 Task: Look for space in Mezhdurechensk, Russia from 5th September, 2023 to 16th September, 2023 for 4 adults in price range Rs.10000 to Rs.14000. Place can be private room with 4 bedrooms having 4 beds and 4 bathrooms. Property type can be house, flat, guest house, hotel. Amenities needed are: wifi, TV, free parkinig on premises, gym, breakfast. Booking option can be shelf check-in. Required host language is English.
Action: Mouse moved to (415, 94)
Screenshot: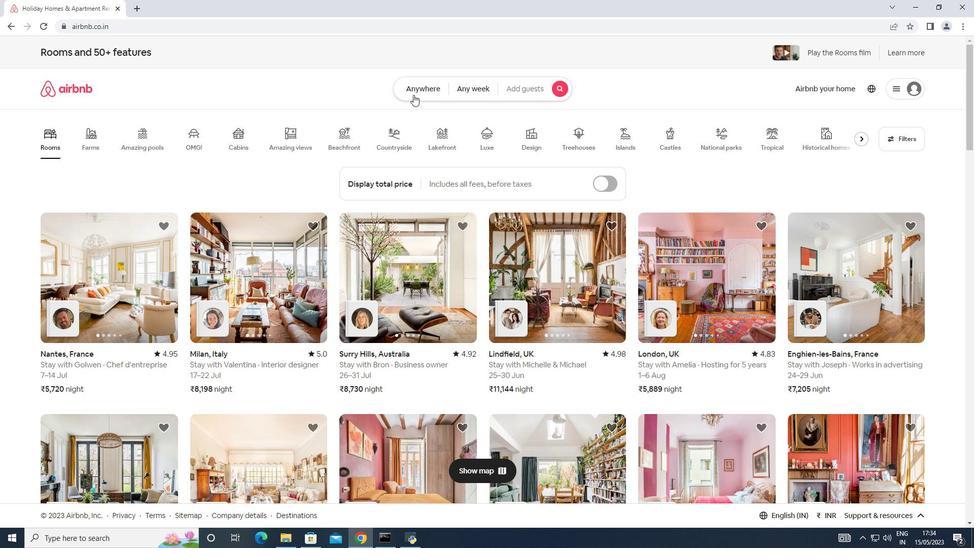 
Action: Mouse pressed left at (415, 94)
Screenshot: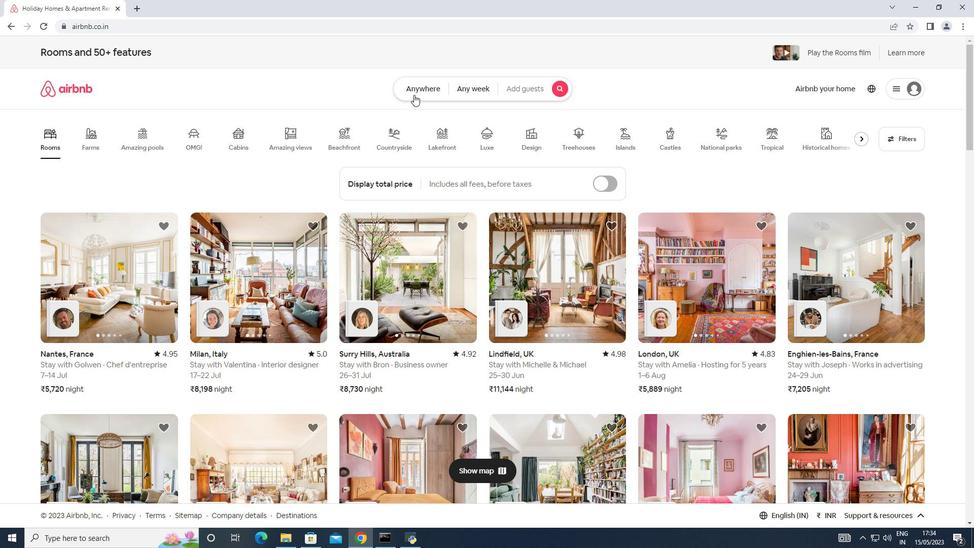 
Action: Mouse moved to (379, 121)
Screenshot: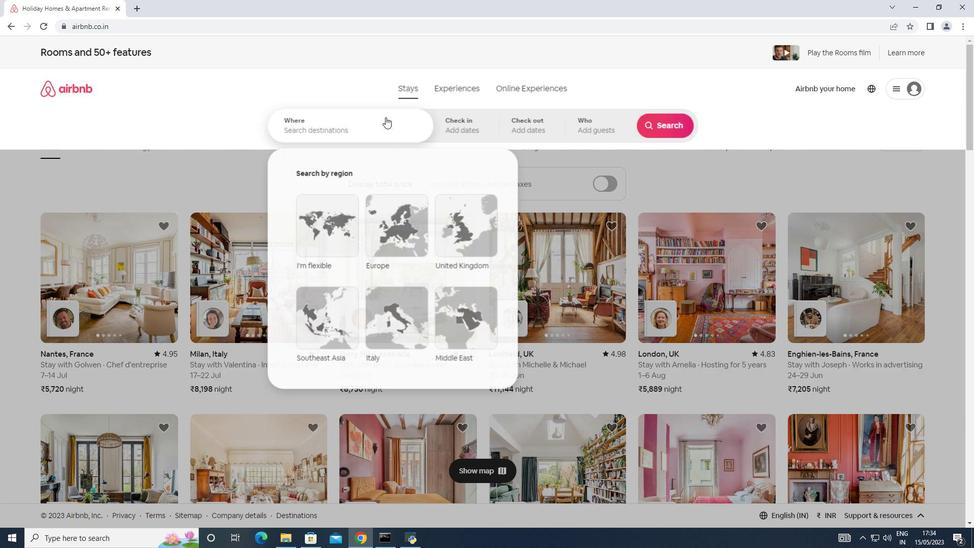 
Action: Mouse pressed left at (379, 121)
Screenshot: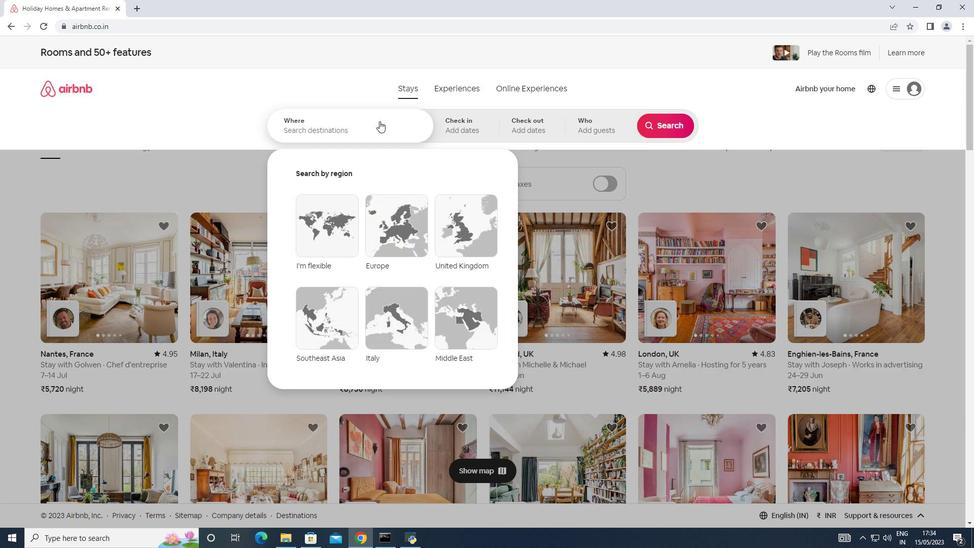 
Action: Mouse moved to (380, 120)
Screenshot: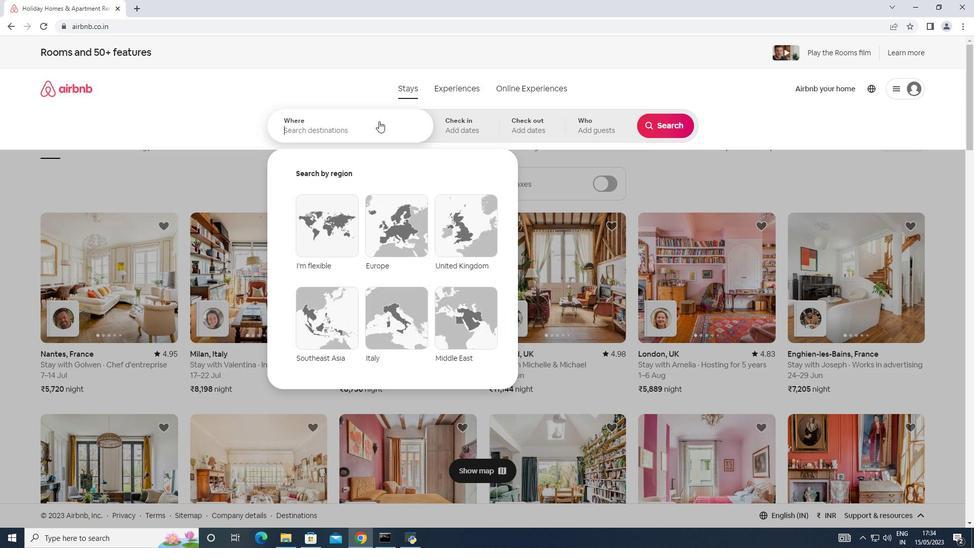 
Action: Key pressed <Key.shift><Key.shift><Key.shift><Key.shift><Key.shift><Key.shift><Key.shift><Key.shift><Key.shift><Key.shift><Key.shift><Key.shift><Key.shift><Key.shift><Key.shift><Key.shift><Key.shift><Key.shift><Key.shift>Mezhdurechensk,<Key.shift><Key.shift><Key.shift>Russia
Screenshot: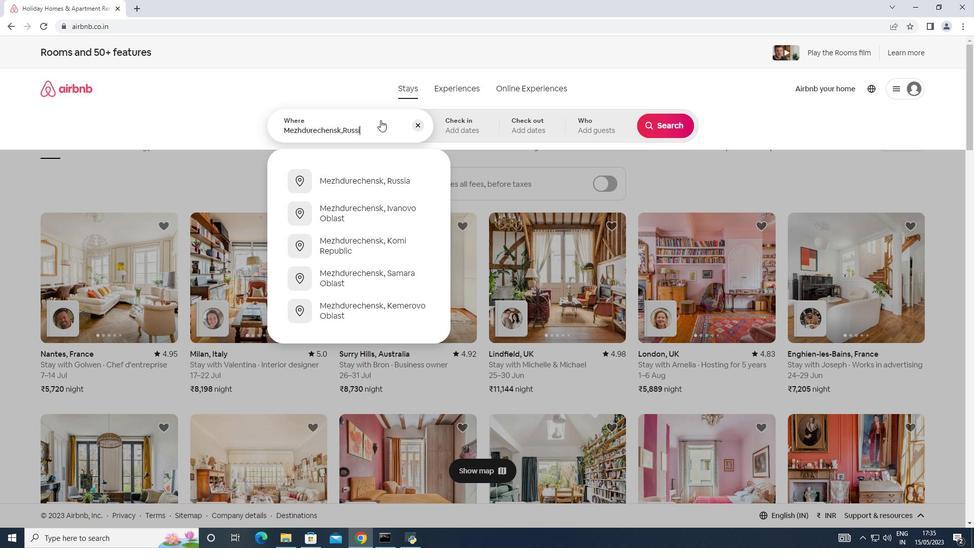 
Action: Mouse moved to (398, 179)
Screenshot: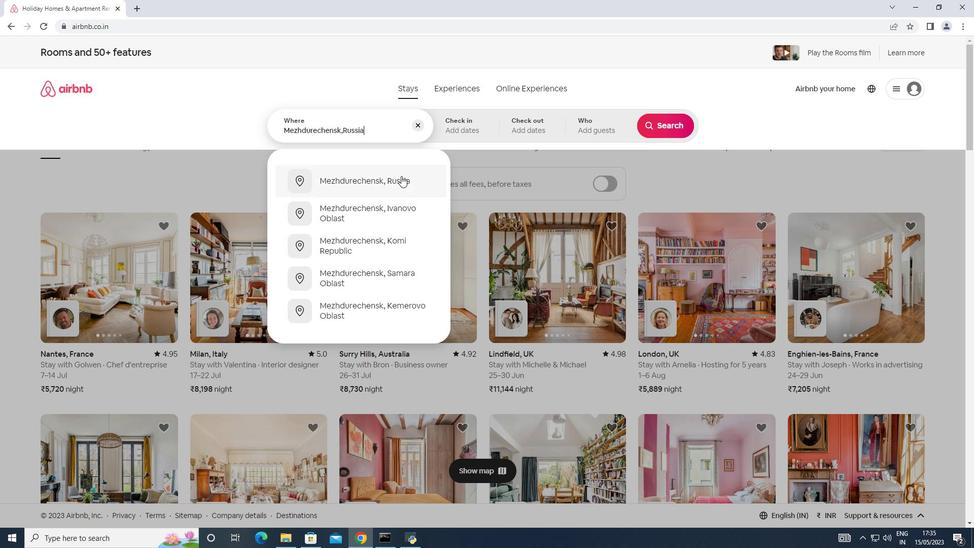 
Action: Mouse pressed left at (398, 179)
Screenshot: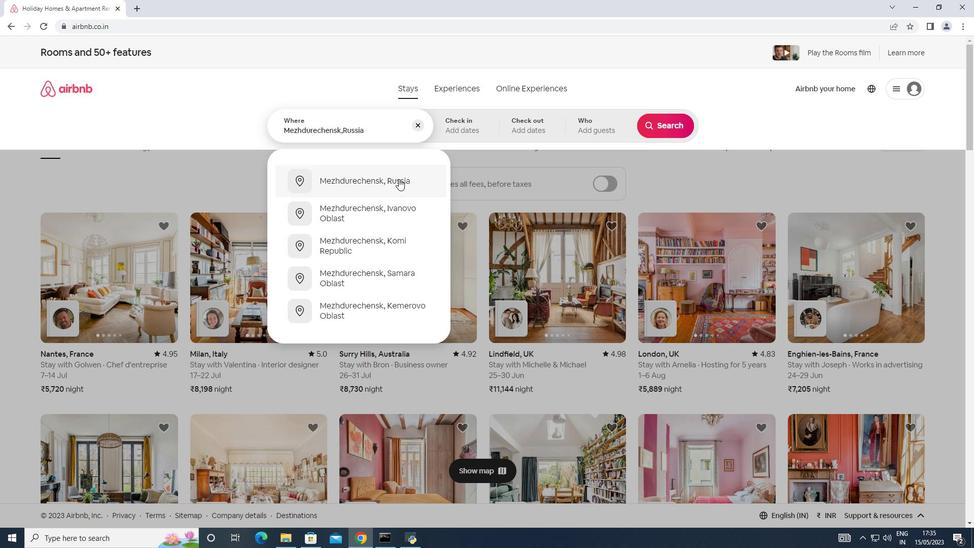 
Action: Mouse moved to (664, 202)
Screenshot: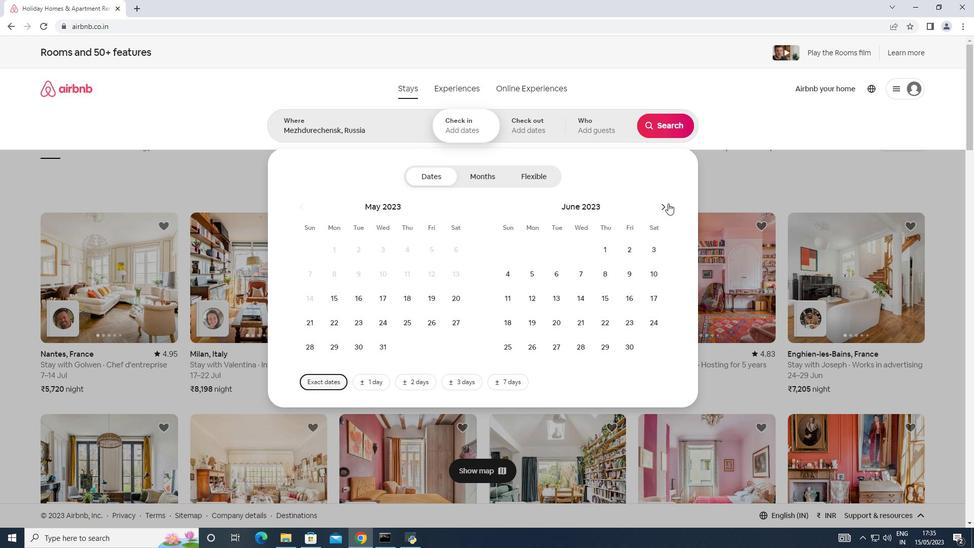 
Action: Mouse pressed left at (664, 202)
Screenshot: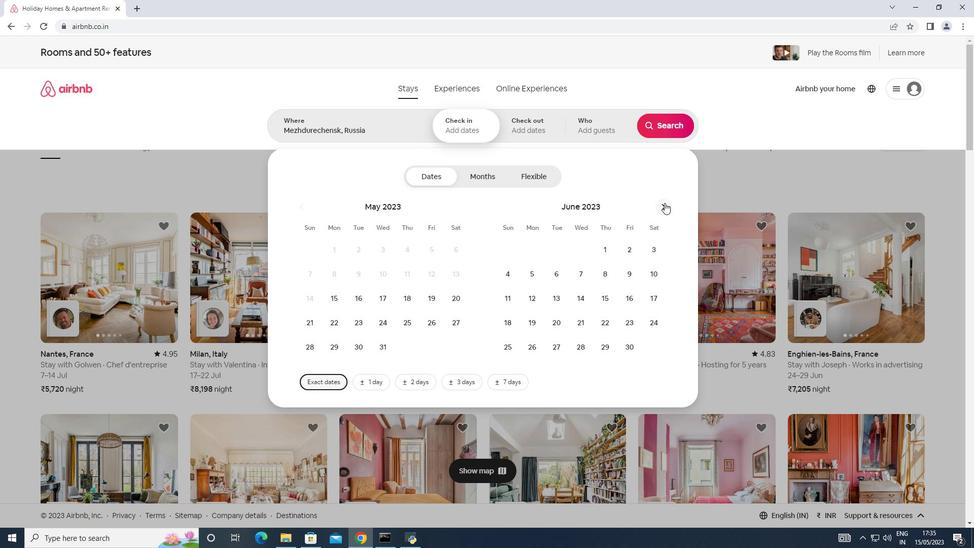 
Action: Mouse pressed left at (664, 202)
Screenshot: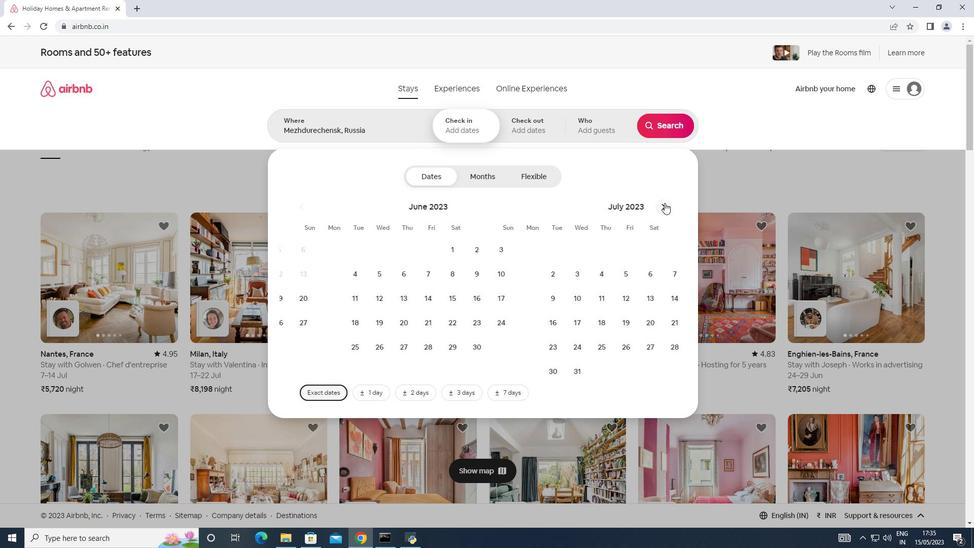 
Action: Mouse pressed left at (664, 202)
Screenshot: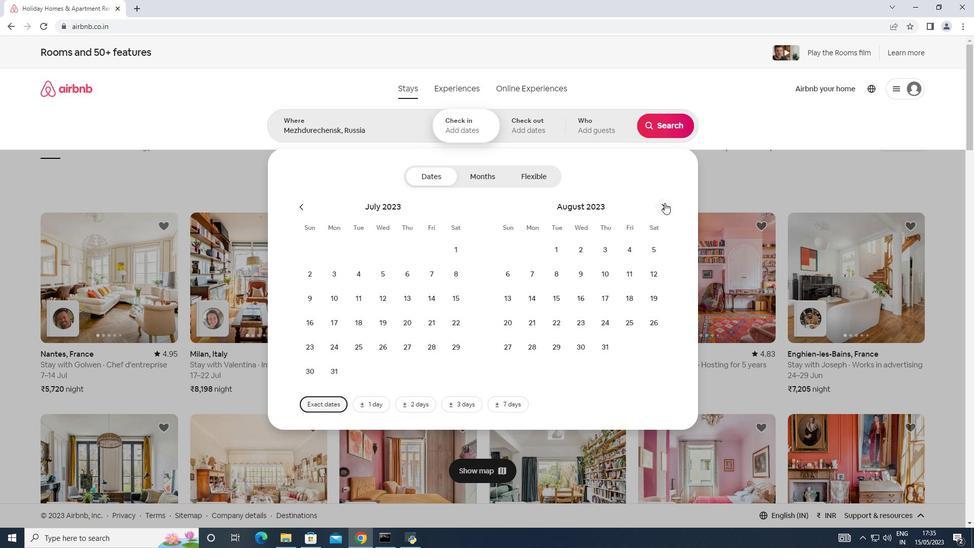 
Action: Mouse moved to (559, 278)
Screenshot: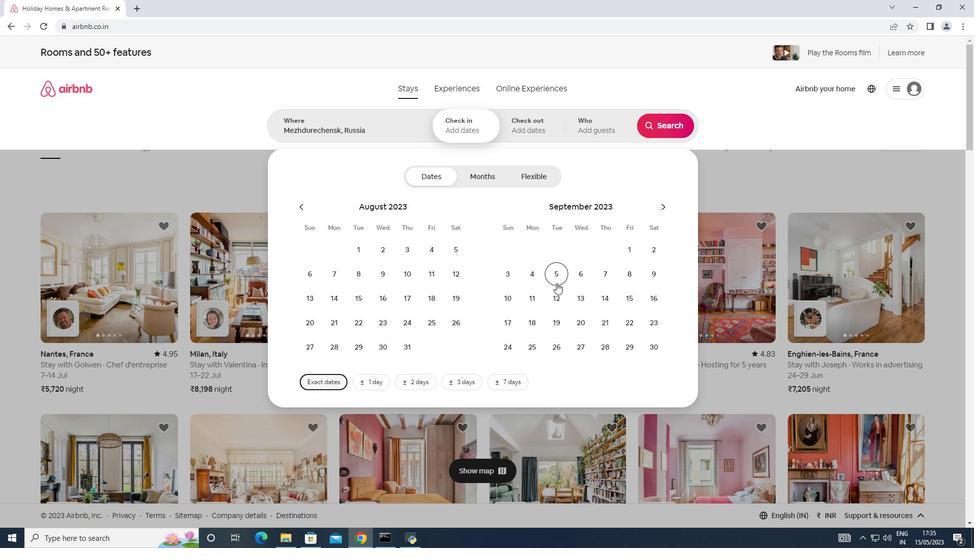 
Action: Mouse pressed left at (559, 278)
Screenshot: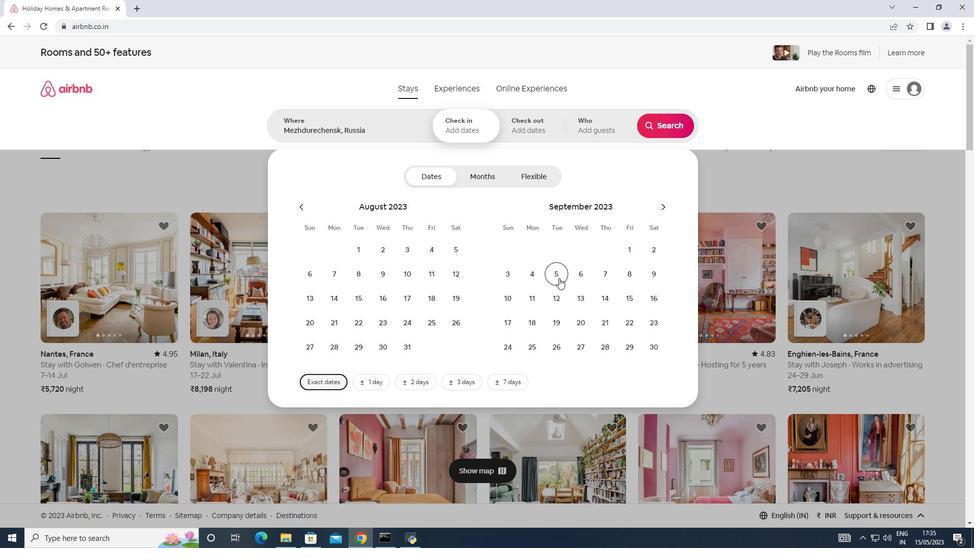 
Action: Mouse moved to (650, 293)
Screenshot: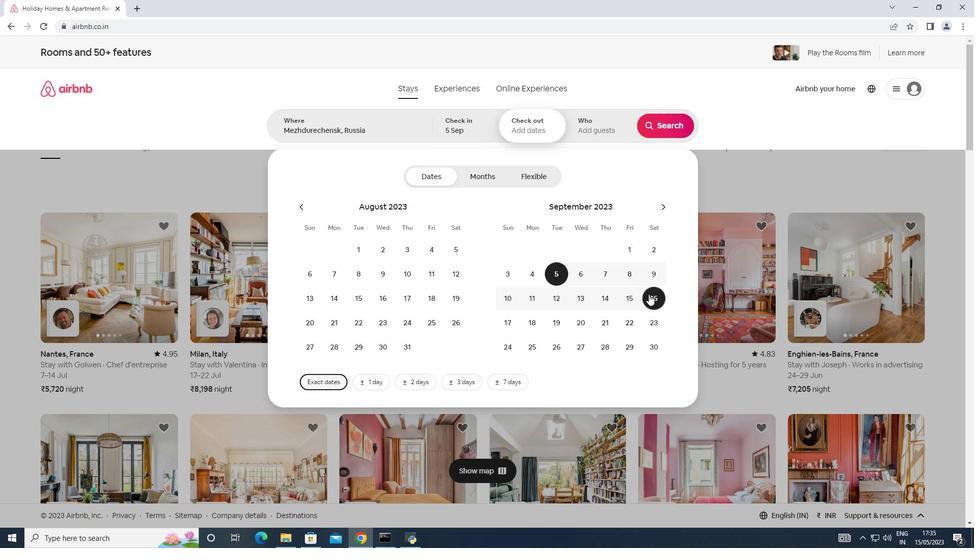 
Action: Mouse pressed left at (650, 293)
Screenshot: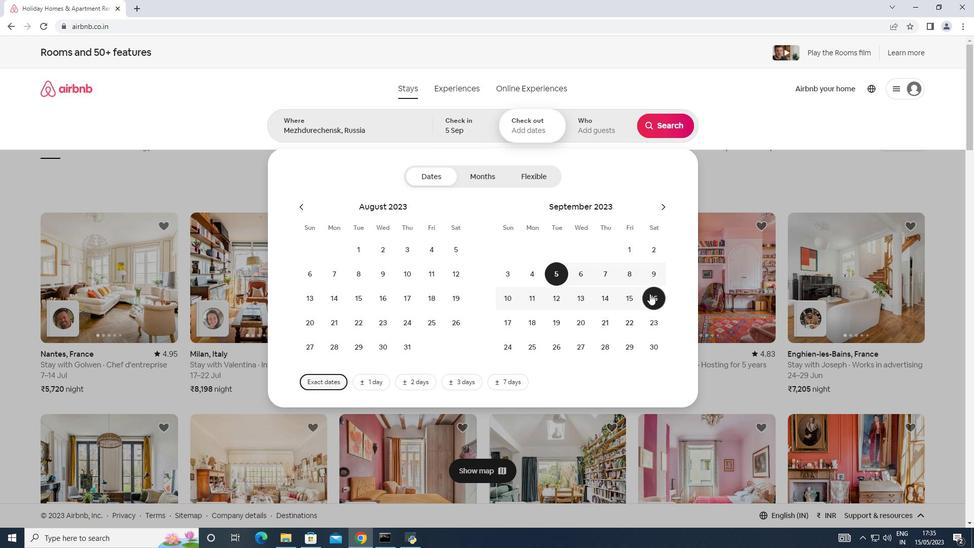 
Action: Mouse moved to (585, 123)
Screenshot: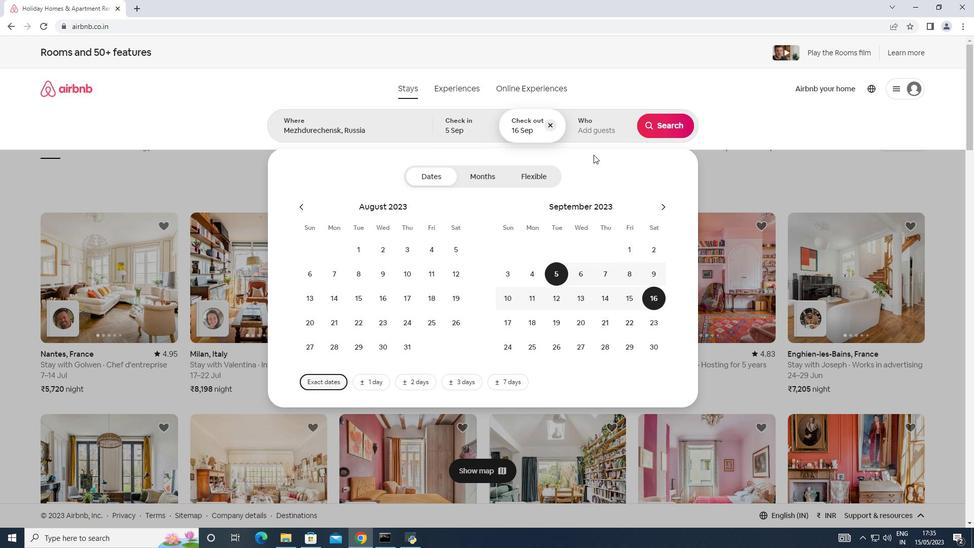 
Action: Mouse pressed left at (585, 123)
Screenshot: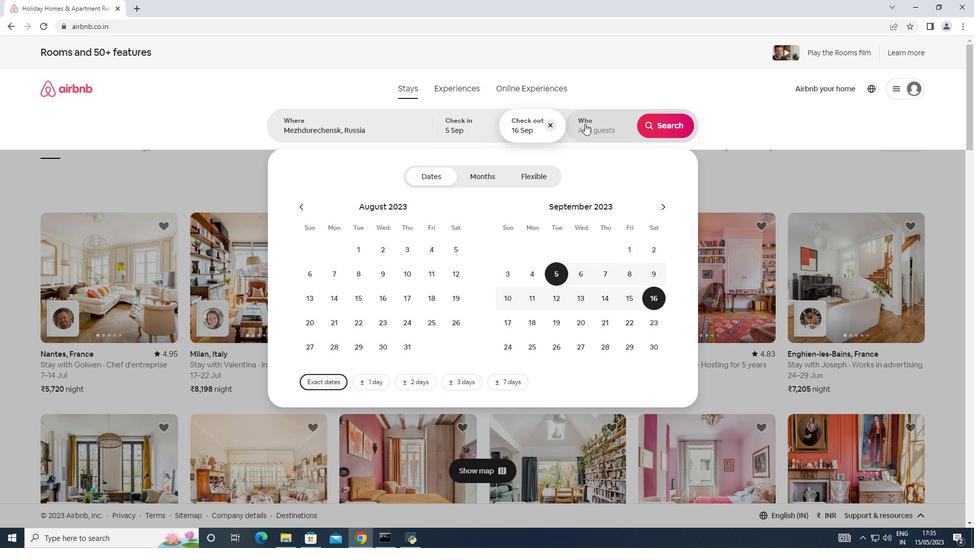 
Action: Mouse moved to (668, 183)
Screenshot: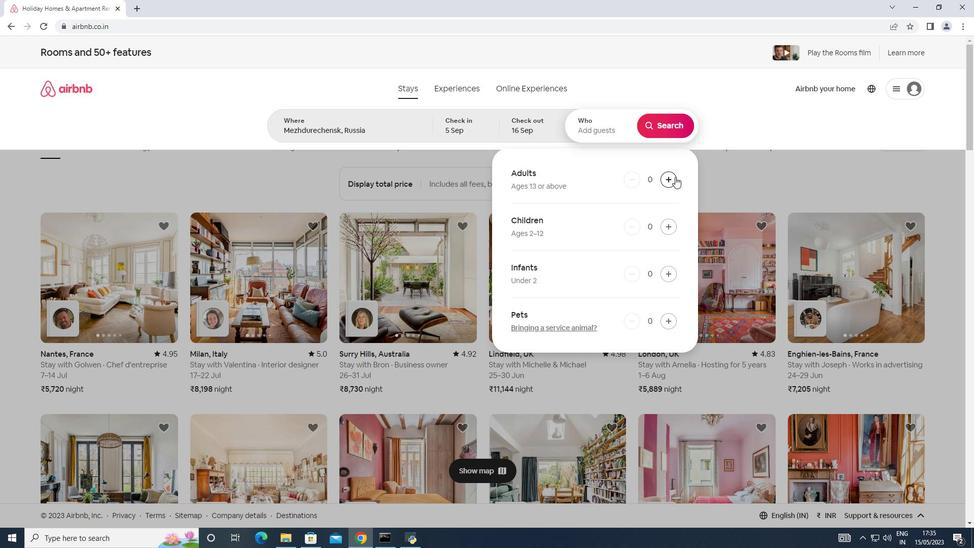 
Action: Mouse pressed left at (668, 183)
Screenshot: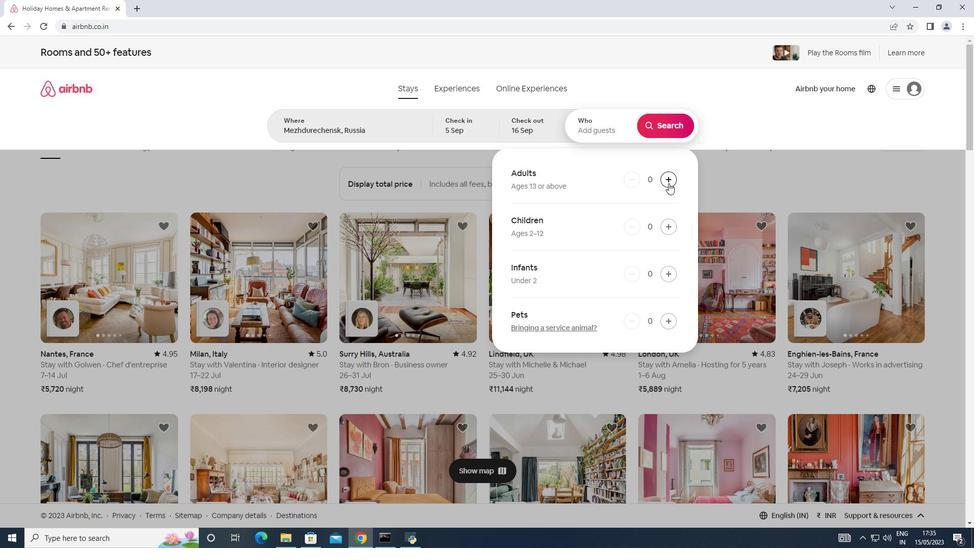 
Action: Mouse pressed left at (668, 183)
Screenshot: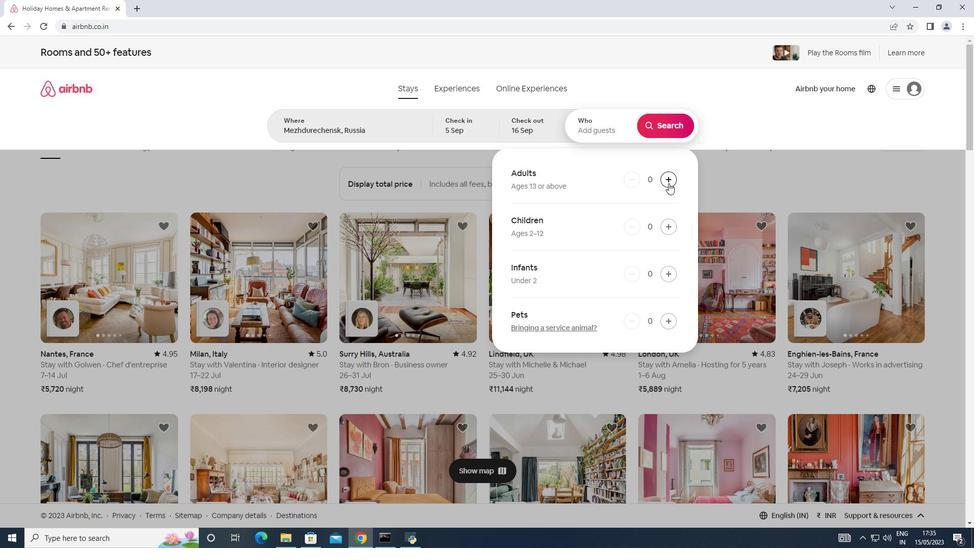 
Action: Mouse pressed left at (668, 183)
Screenshot: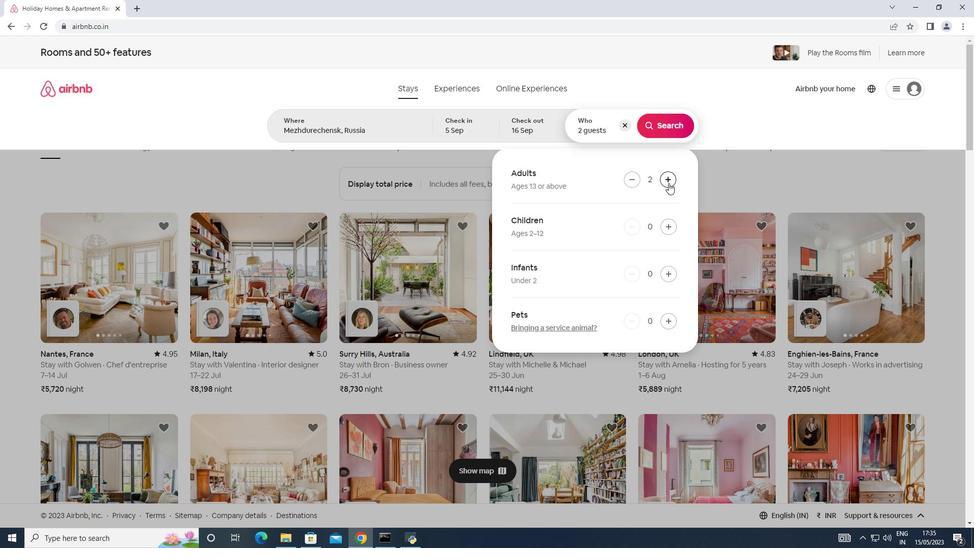 
Action: Mouse pressed left at (668, 183)
Screenshot: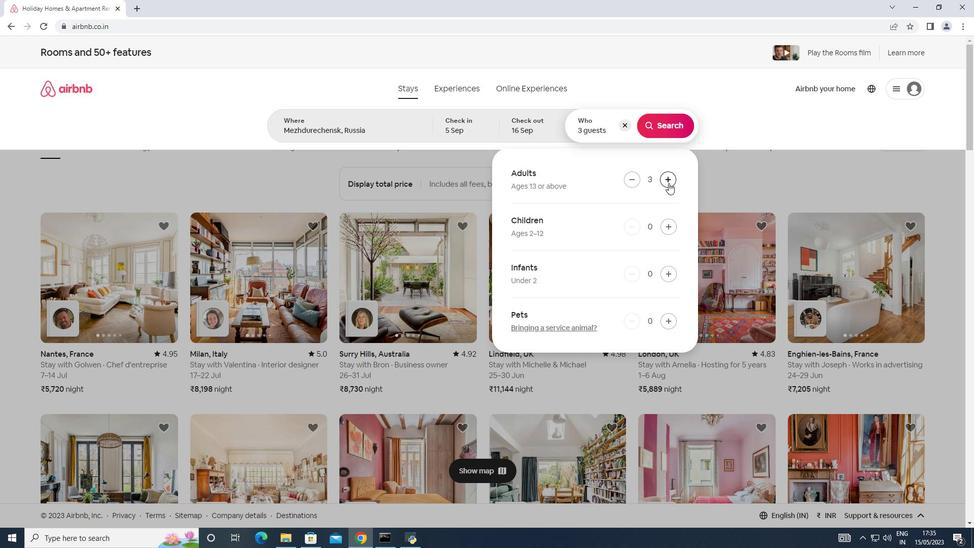 
Action: Mouse moved to (670, 123)
Screenshot: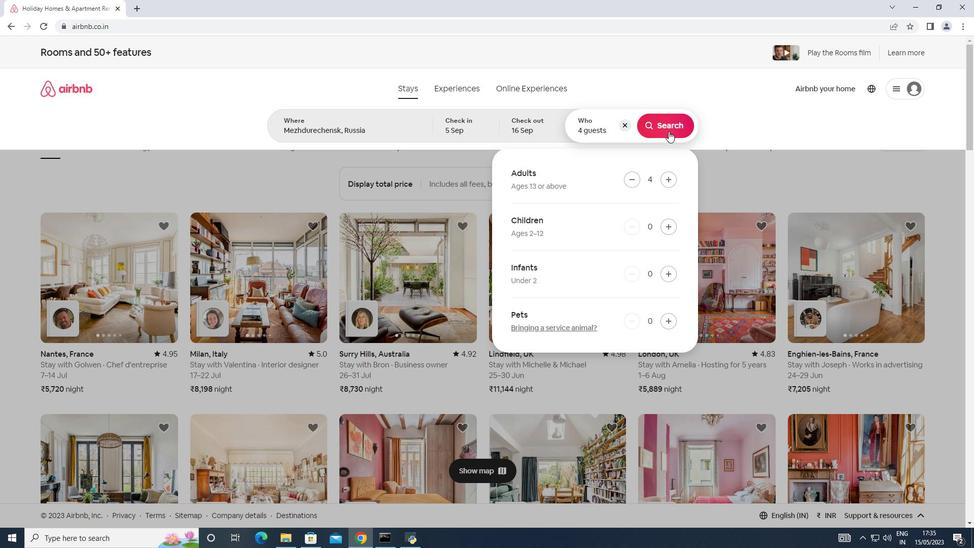
Action: Mouse pressed left at (670, 123)
Screenshot: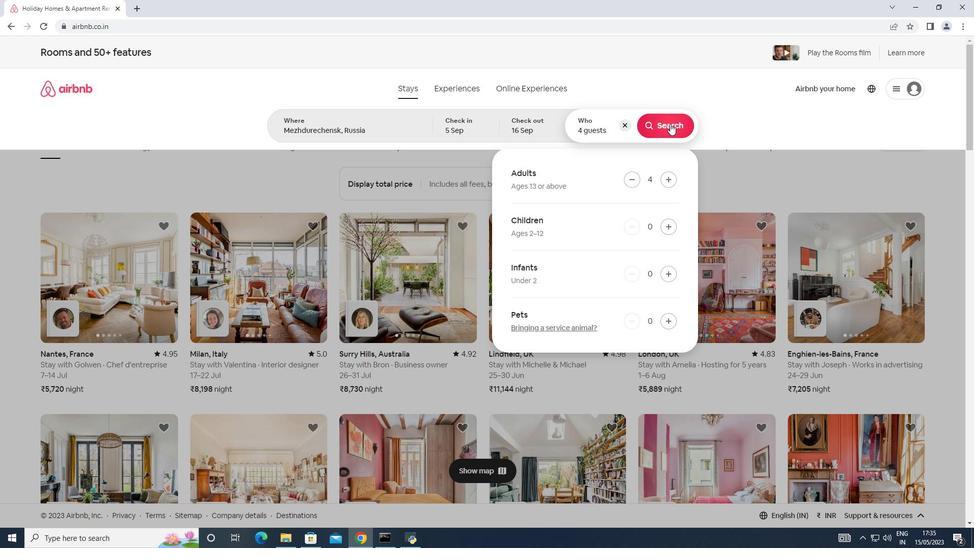 
Action: Mouse moved to (924, 98)
Screenshot: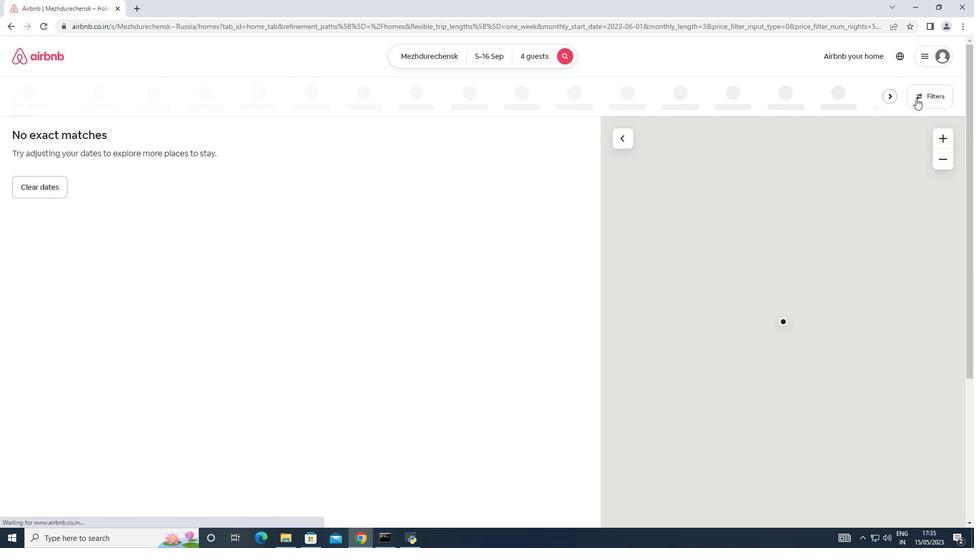 
Action: Mouse pressed left at (924, 98)
Screenshot: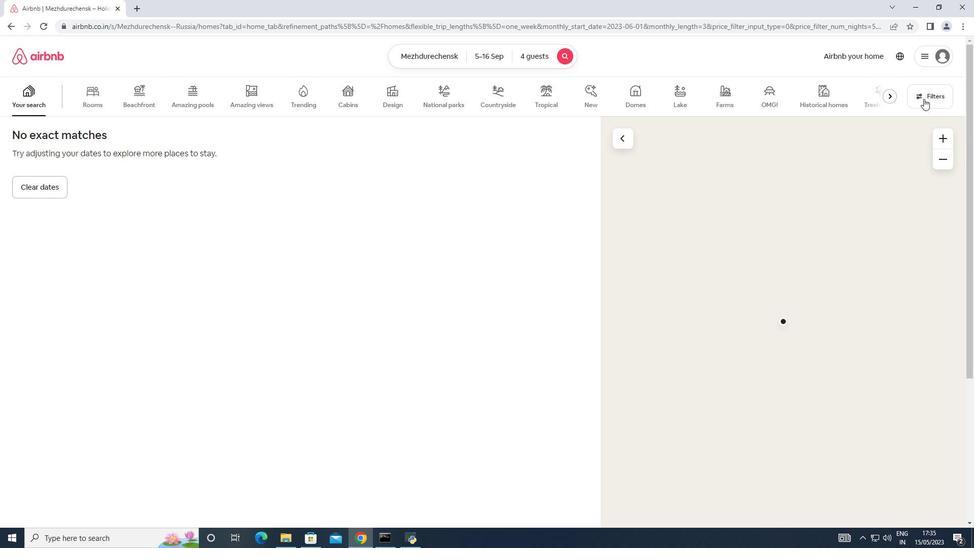 
Action: Mouse moved to (354, 345)
Screenshot: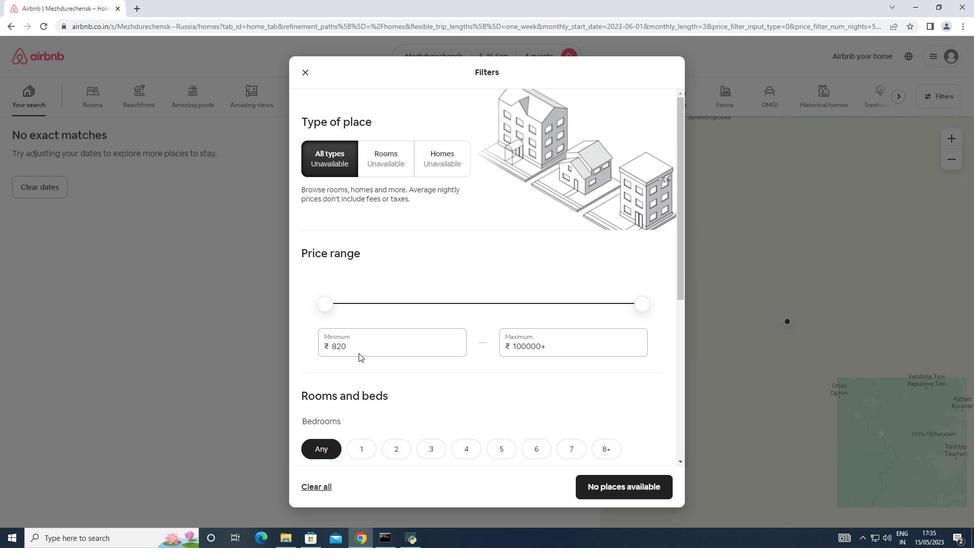 
Action: Mouse pressed left at (354, 345)
Screenshot: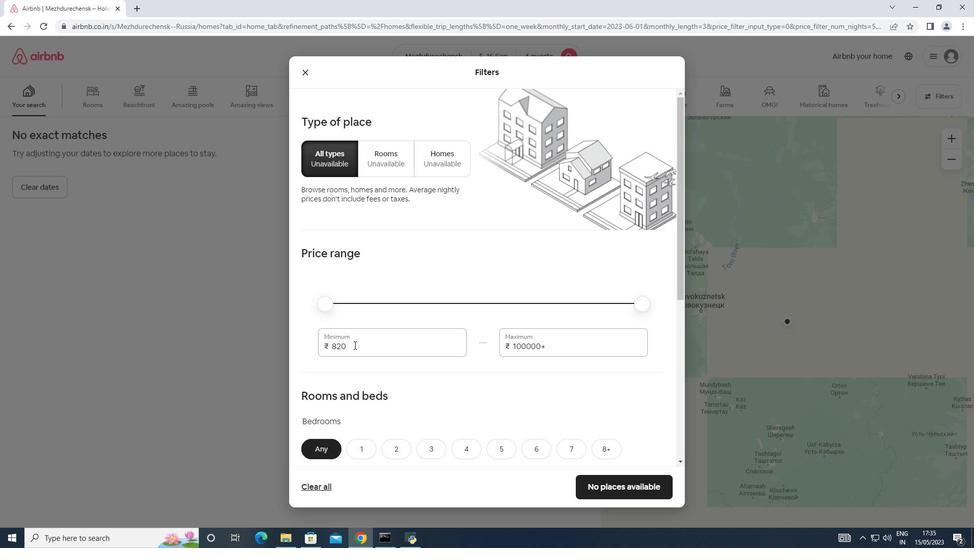 
Action: Mouse moved to (294, 341)
Screenshot: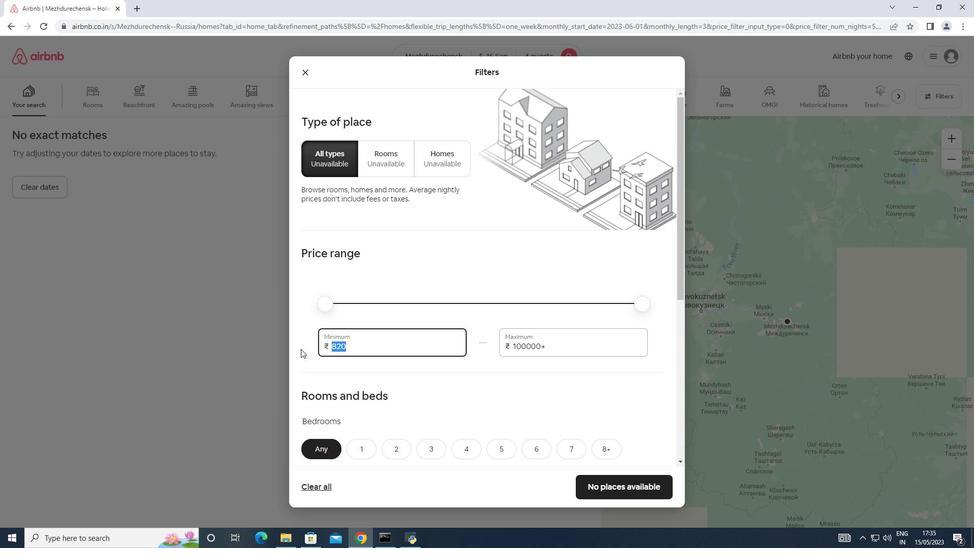 
Action: Key pressed 10000
Screenshot: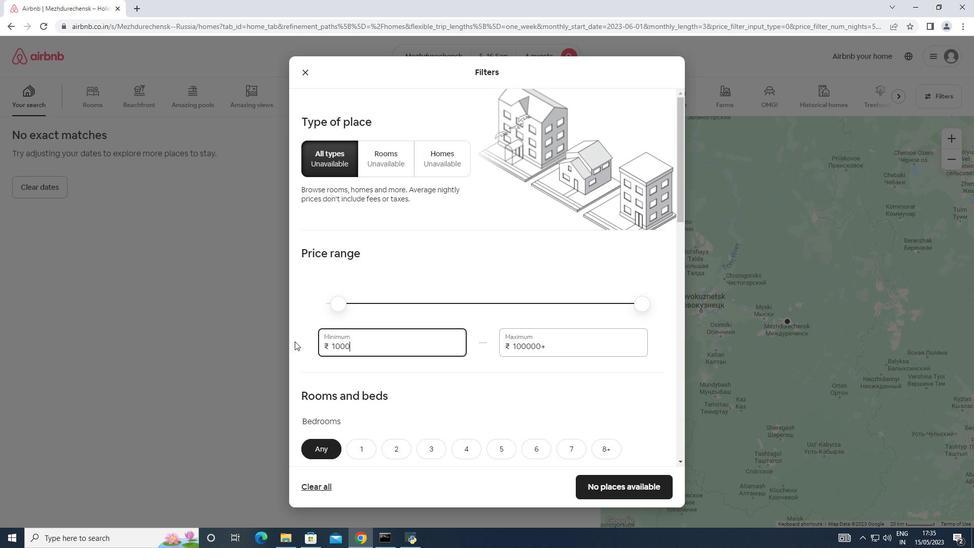 
Action: Mouse moved to (543, 342)
Screenshot: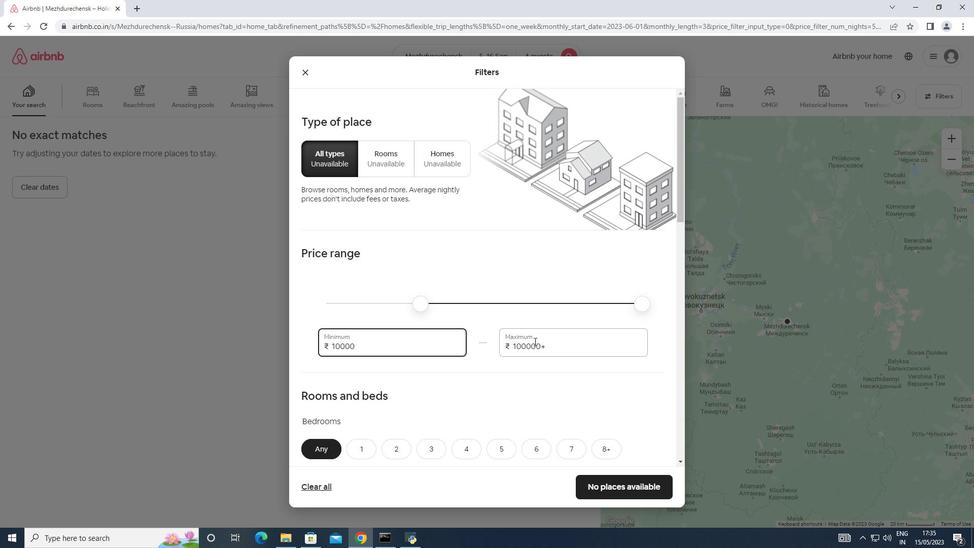 
Action: Mouse pressed left at (543, 342)
Screenshot: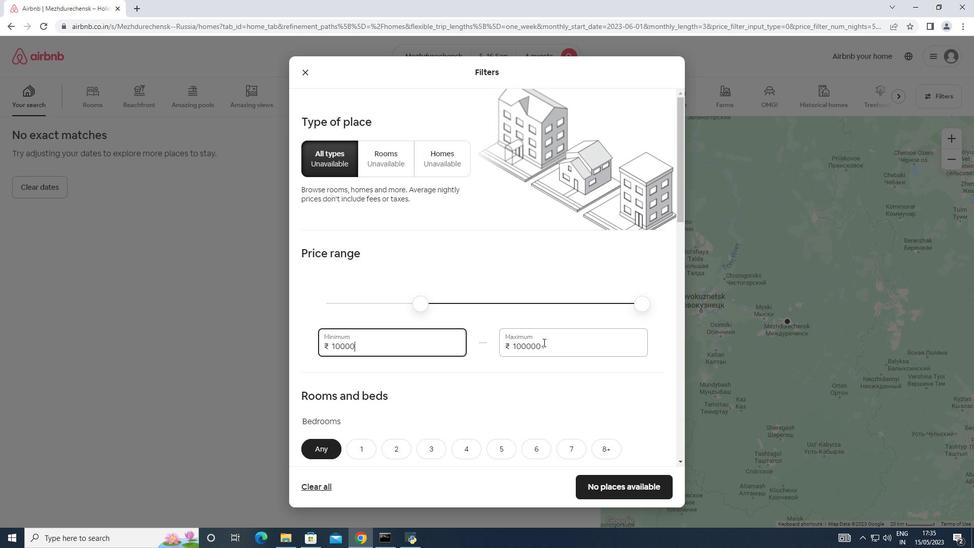 
Action: Mouse moved to (492, 354)
Screenshot: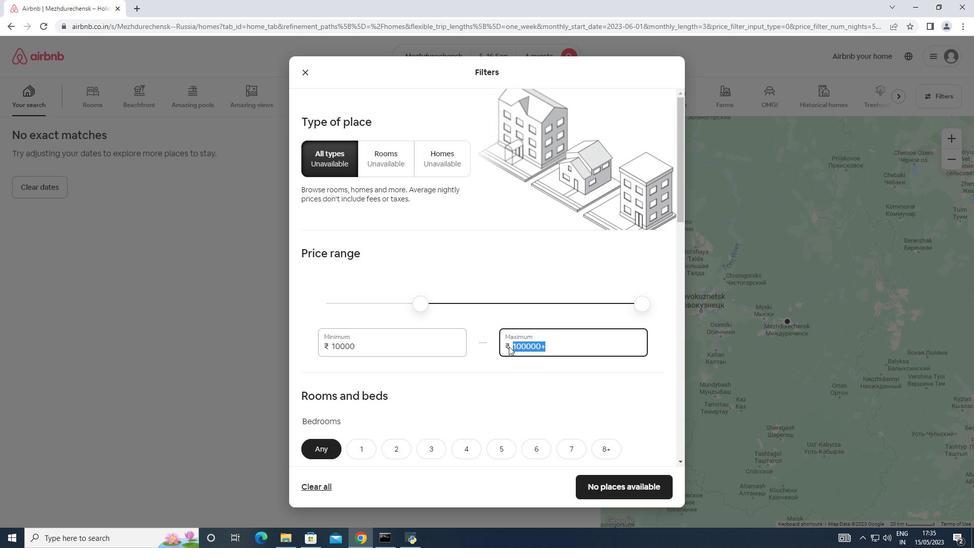 
Action: Key pressed 14000
Screenshot: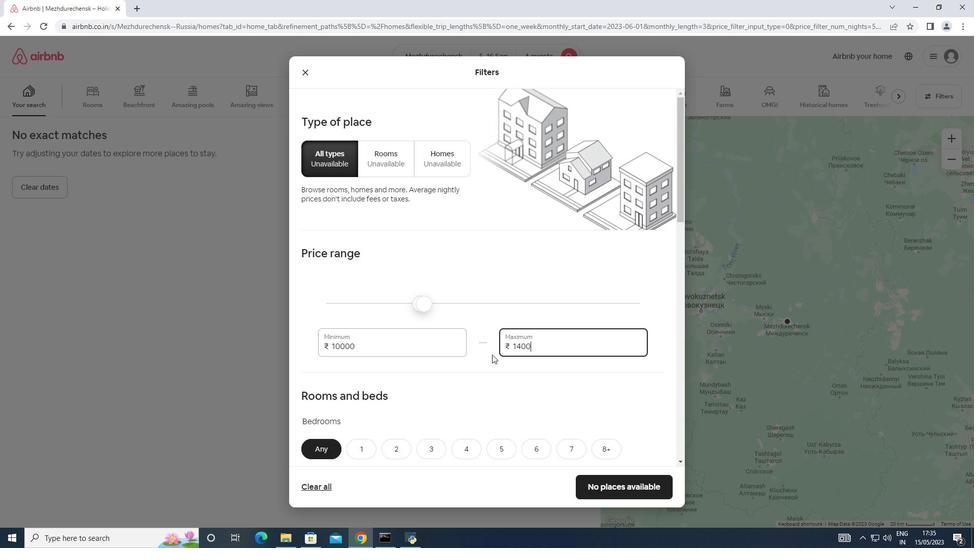
Action: Mouse moved to (487, 357)
Screenshot: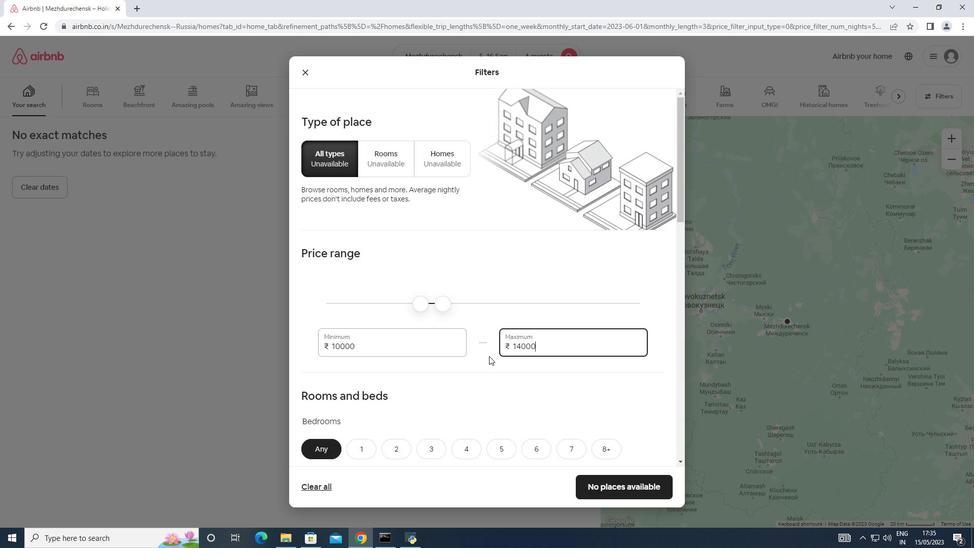 
Action: Mouse scrolled (487, 356) with delta (0, 0)
Screenshot: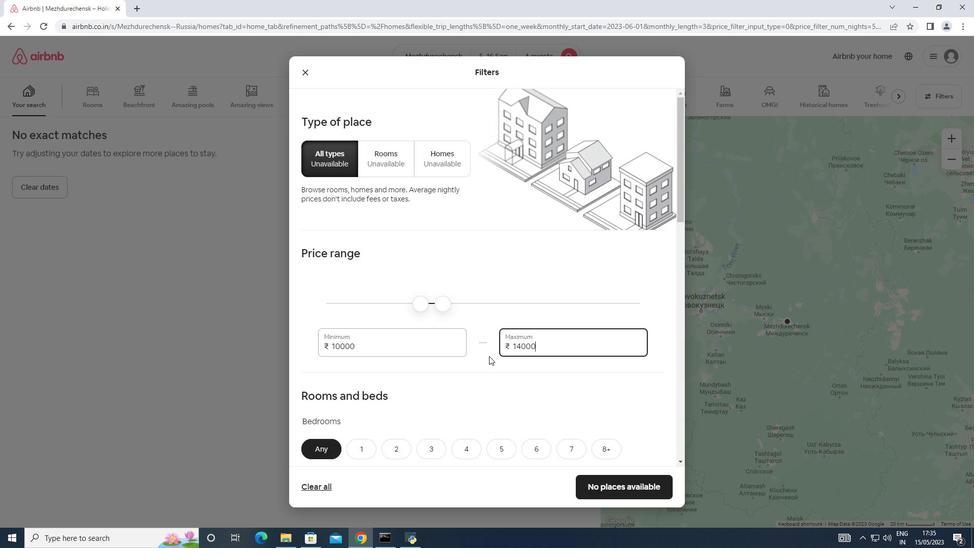 
Action: Mouse moved to (486, 358)
Screenshot: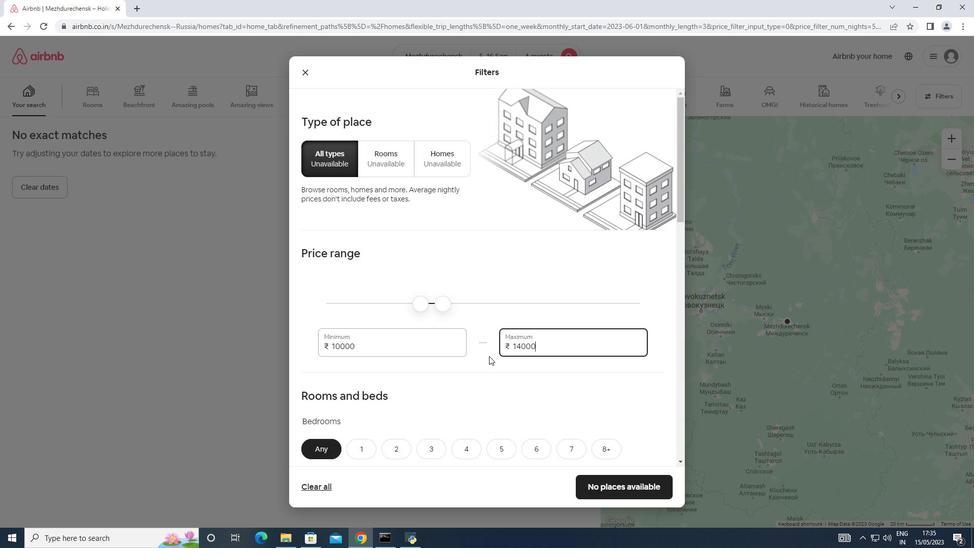 
Action: Mouse scrolled (486, 357) with delta (0, 0)
Screenshot: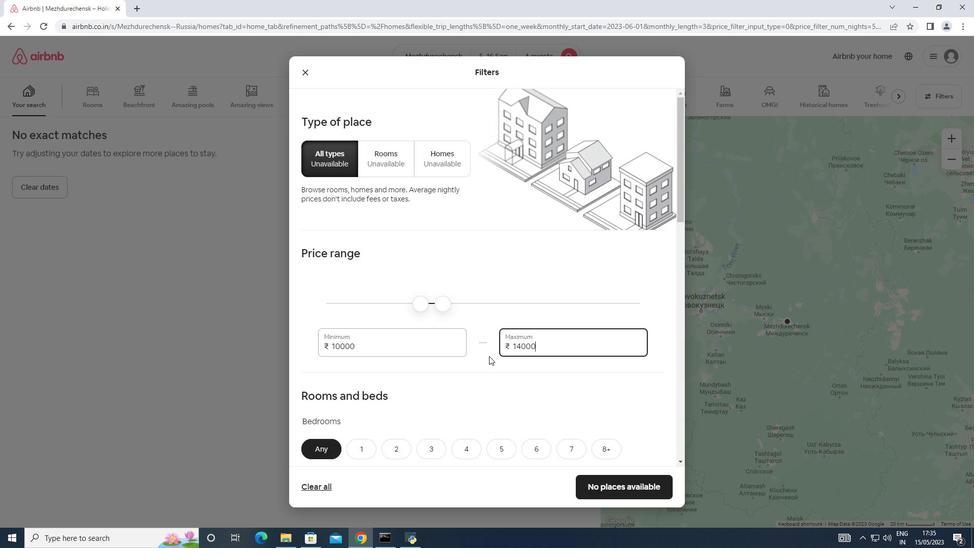 
Action: Mouse moved to (485, 360)
Screenshot: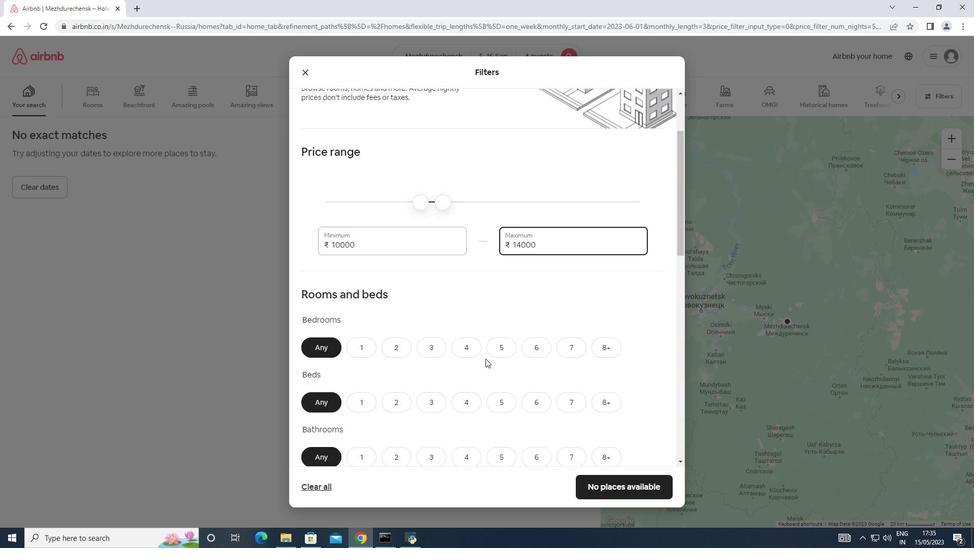 
Action: Mouse scrolled (485, 359) with delta (0, 0)
Screenshot: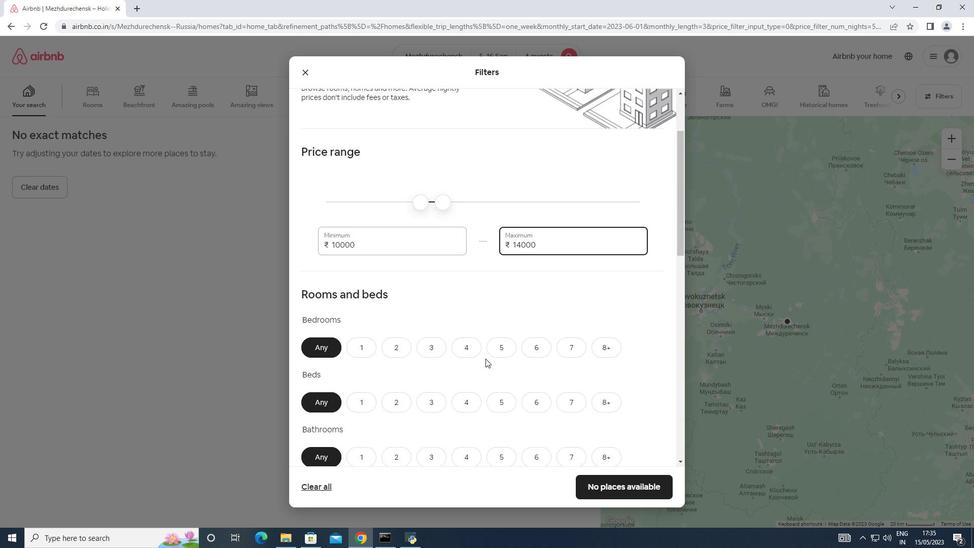 
Action: Mouse moved to (470, 300)
Screenshot: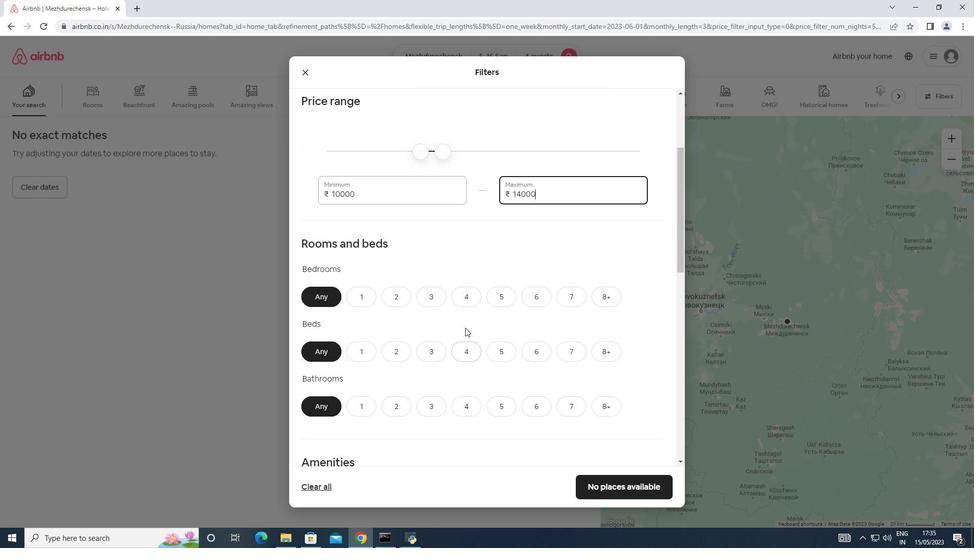 
Action: Mouse pressed left at (470, 300)
Screenshot: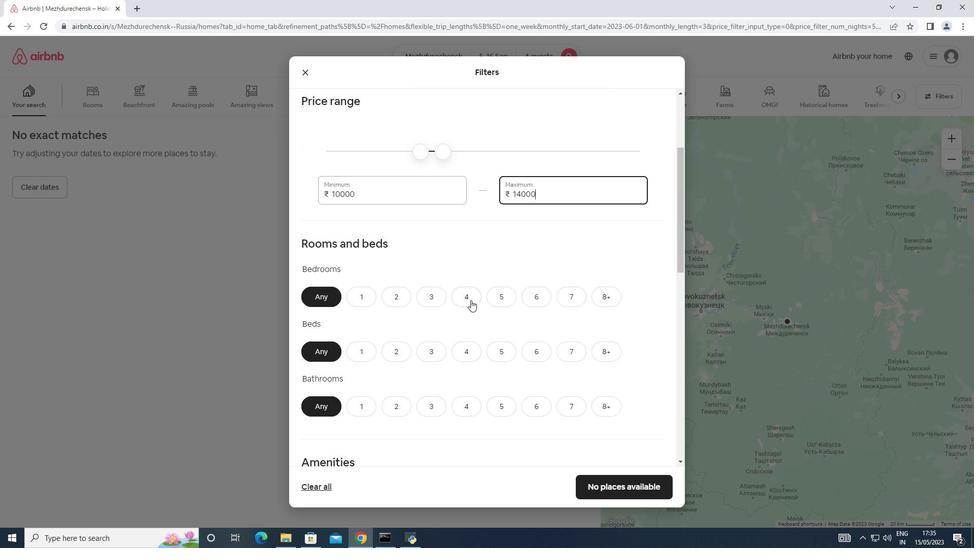 
Action: Mouse moved to (461, 357)
Screenshot: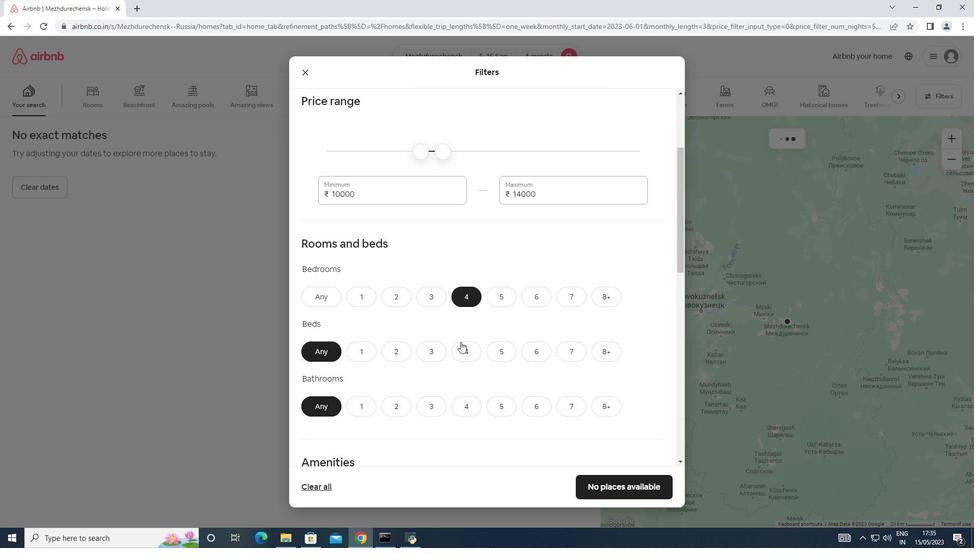 
Action: Mouse pressed left at (461, 357)
Screenshot: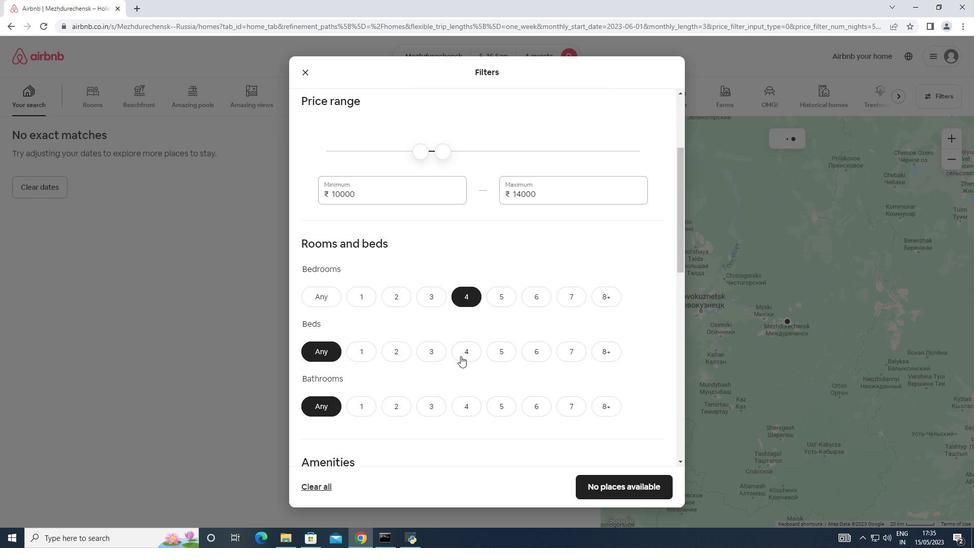 
Action: Mouse moved to (471, 410)
Screenshot: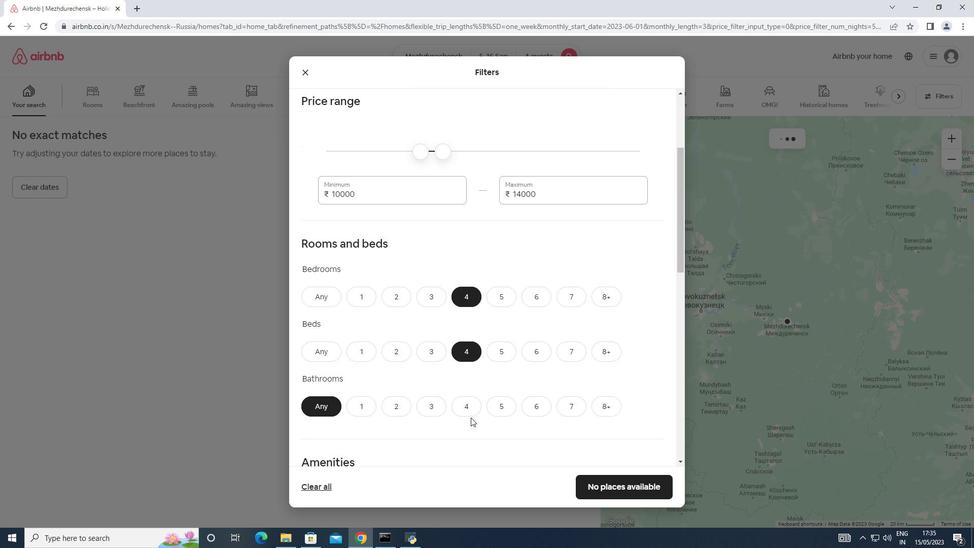 
Action: Mouse pressed left at (471, 410)
Screenshot: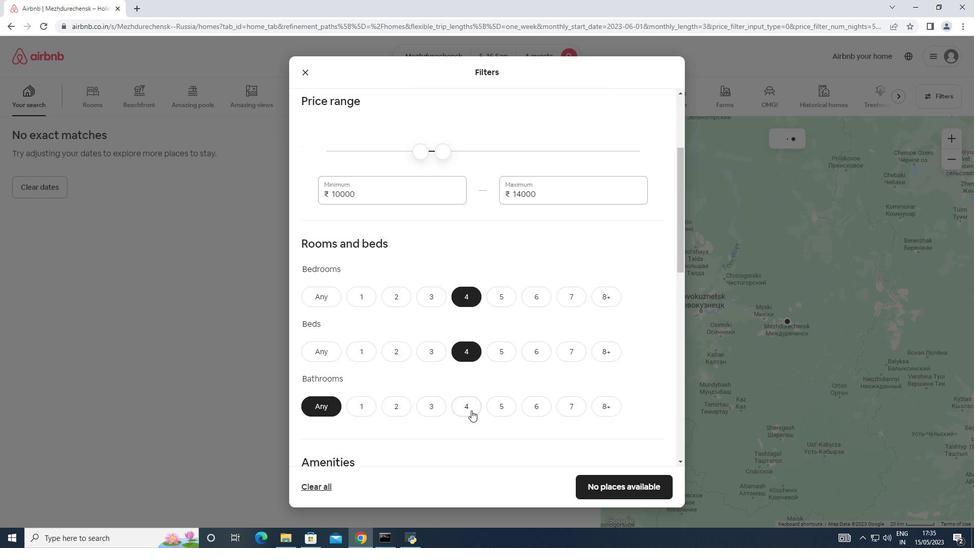 
Action: Mouse moved to (514, 356)
Screenshot: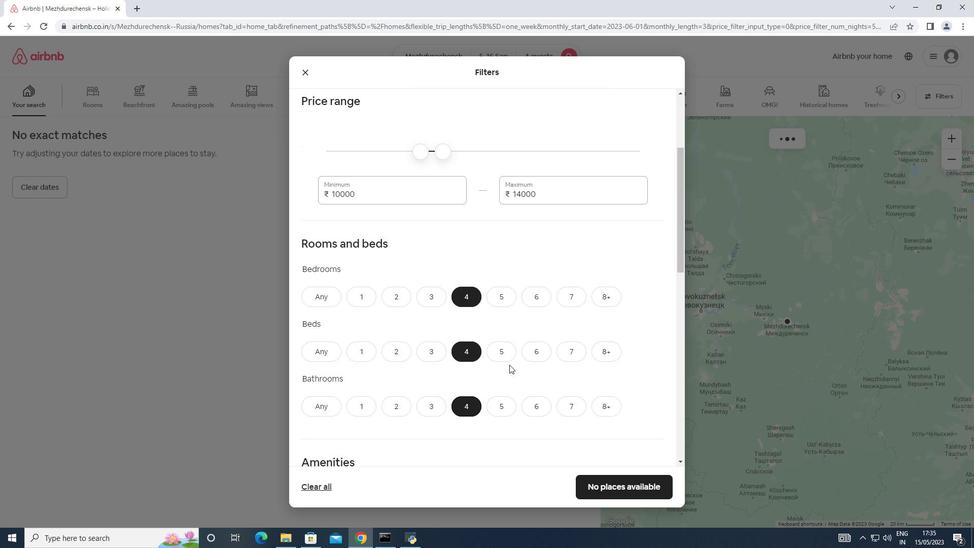 
Action: Mouse scrolled (514, 356) with delta (0, 0)
Screenshot: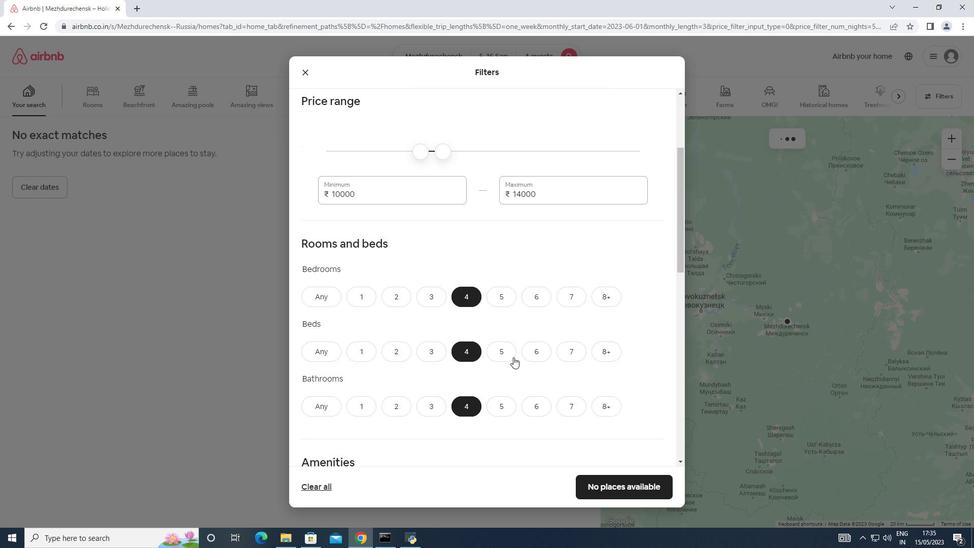 
Action: Mouse moved to (515, 355)
Screenshot: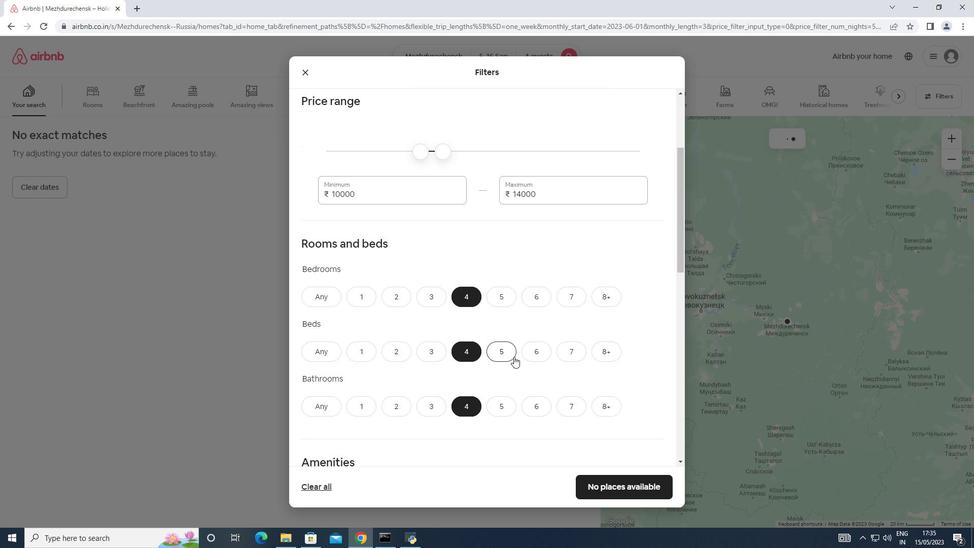 
Action: Mouse scrolled (515, 355) with delta (0, 0)
Screenshot: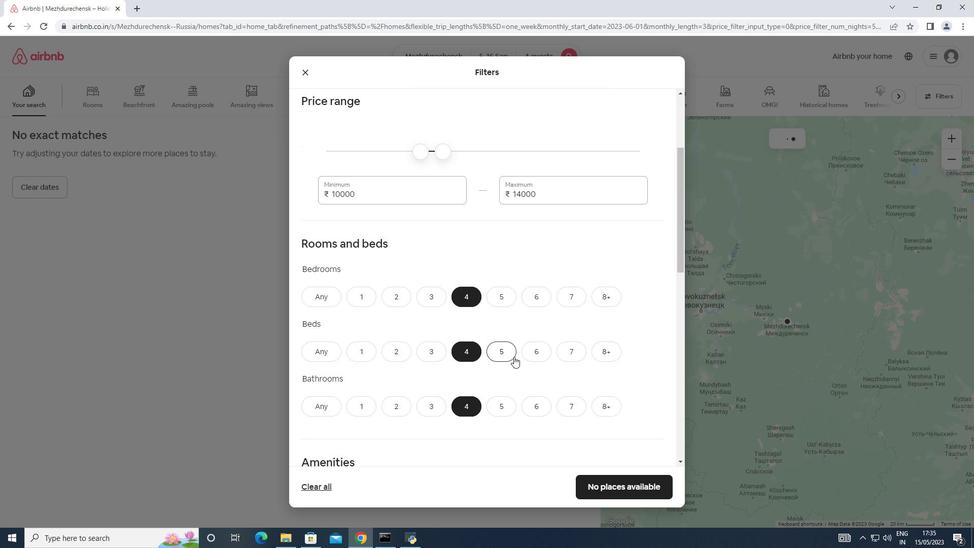 
Action: Mouse moved to (518, 353)
Screenshot: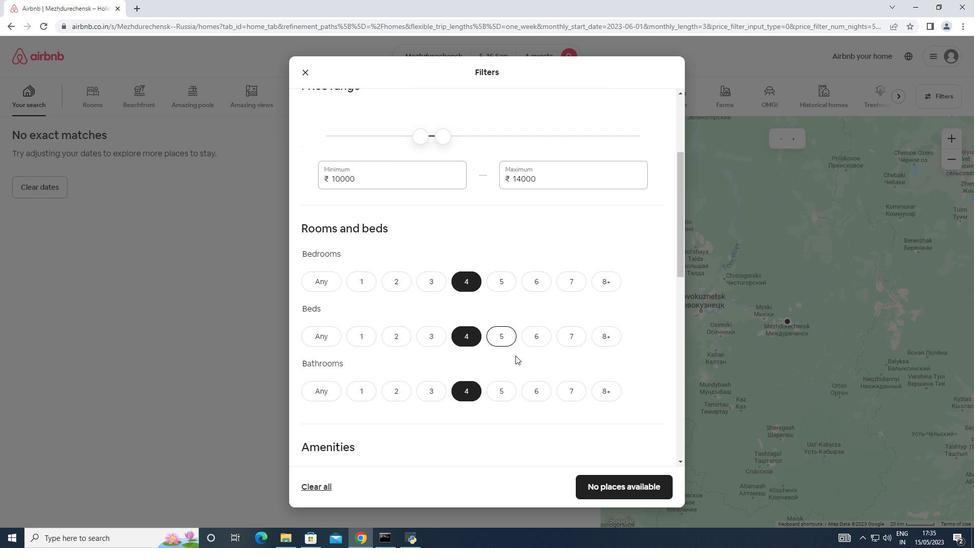 
Action: Mouse scrolled (518, 352) with delta (0, 0)
Screenshot: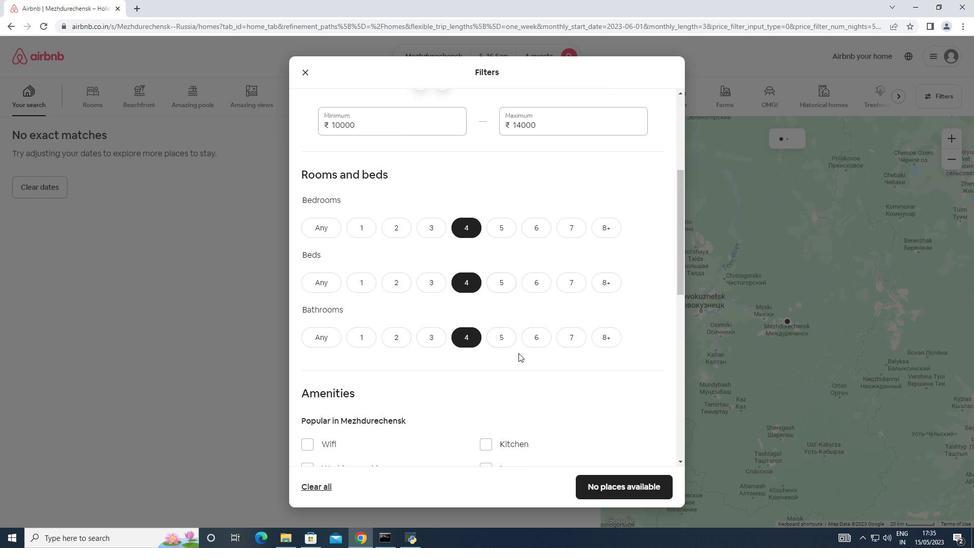 
Action: Mouse moved to (314, 358)
Screenshot: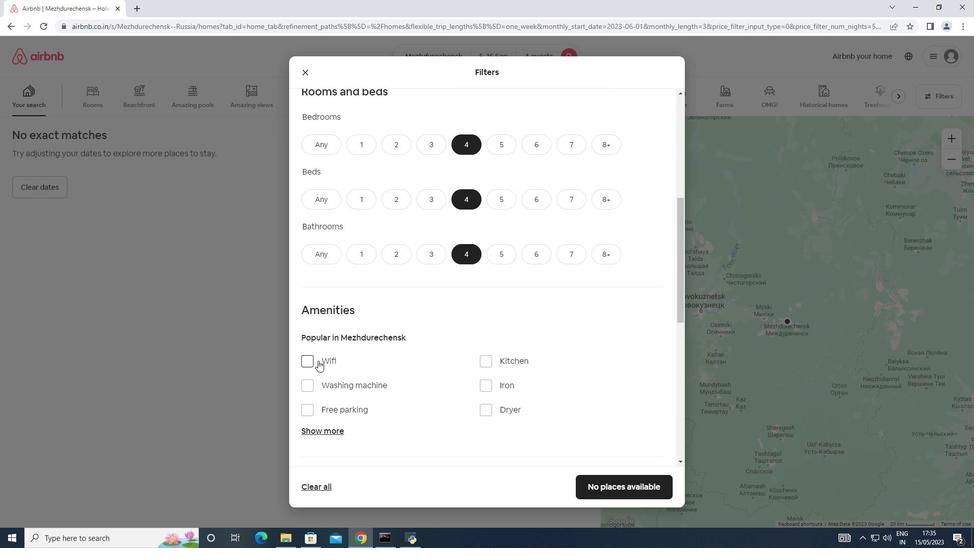 
Action: Mouse pressed left at (314, 358)
Screenshot: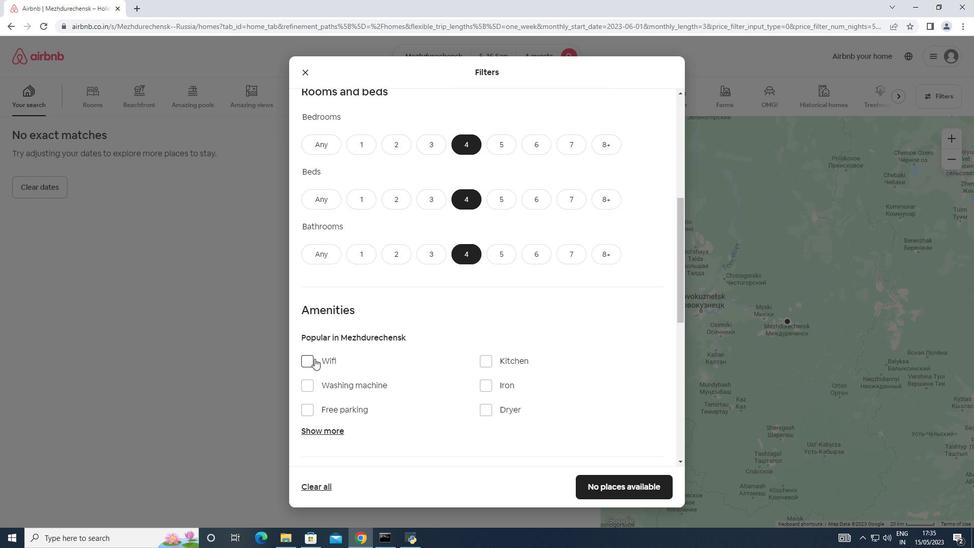 
Action: Mouse moved to (338, 430)
Screenshot: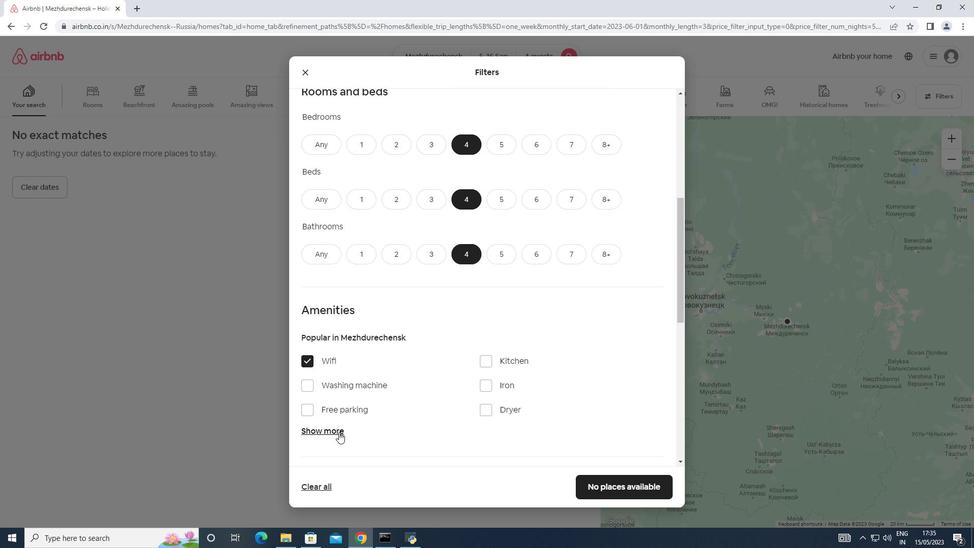 
Action: Mouse pressed left at (338, 430)
Screenshot: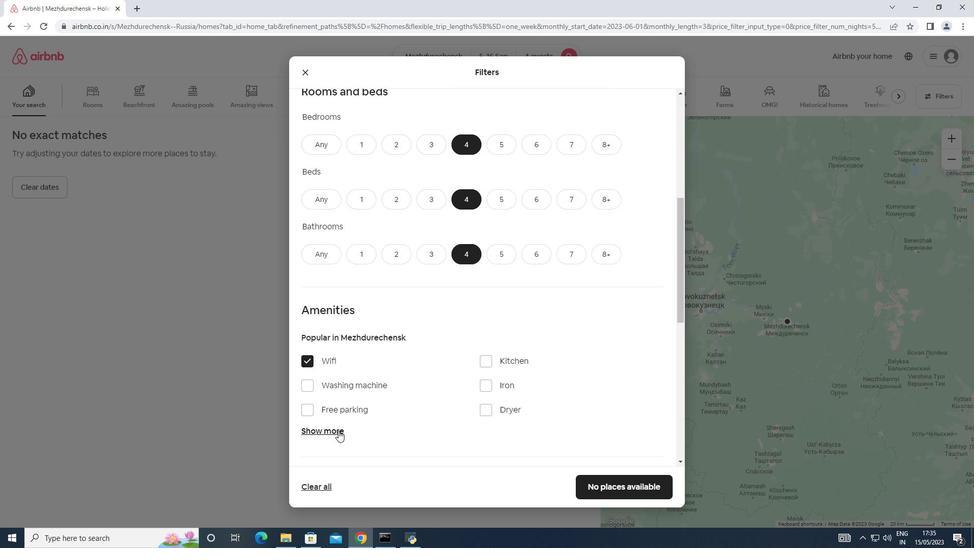 
Action: Mouse moved to (478, 414)
Screenshot: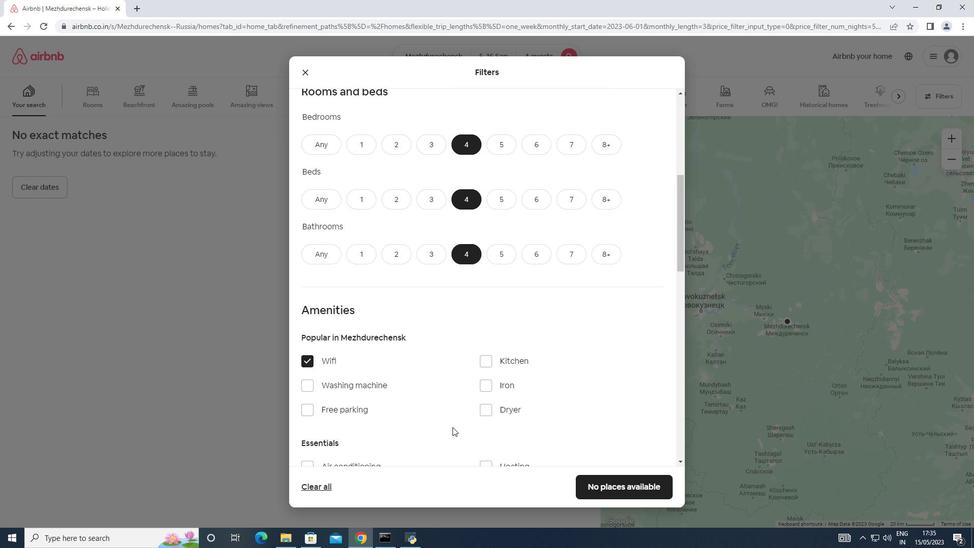 
Action: Mouse scrolled (478, 414) with delta (0, 0)
Screenshot: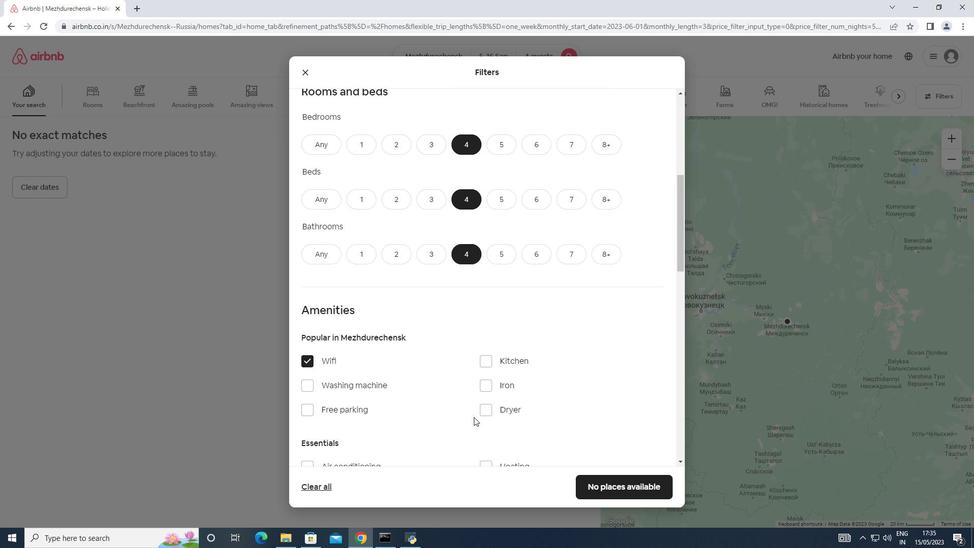 
Action: Mouse moved to (480, 414)
Screenshot: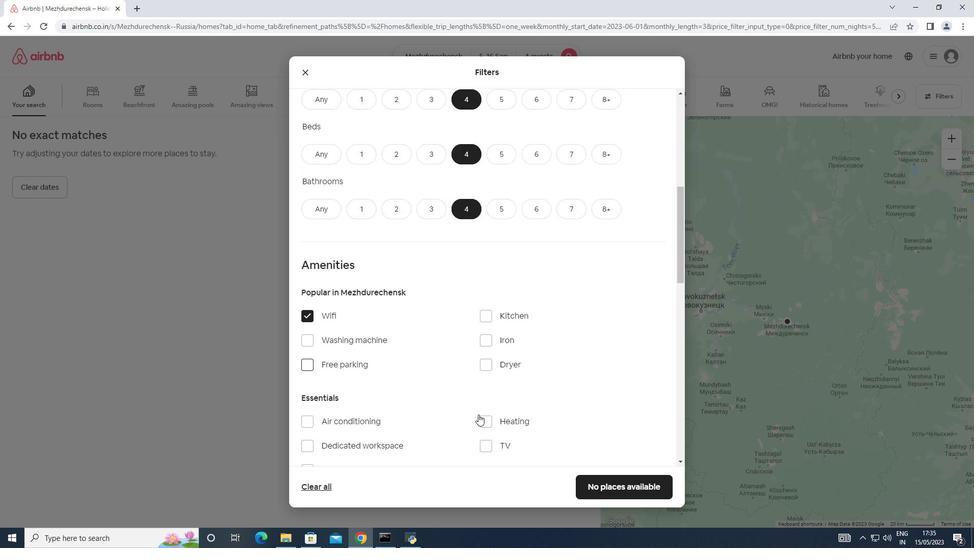 
Action: Mouse scrolled (480, 413) with delta (0, 0)
Screenshot: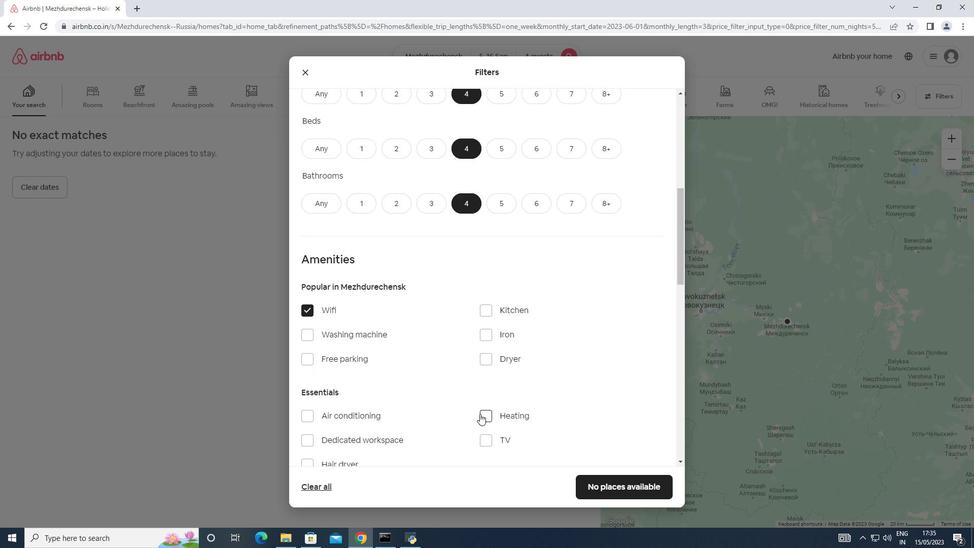 
Action: Mouse moved to (485, 388)
Screenshot: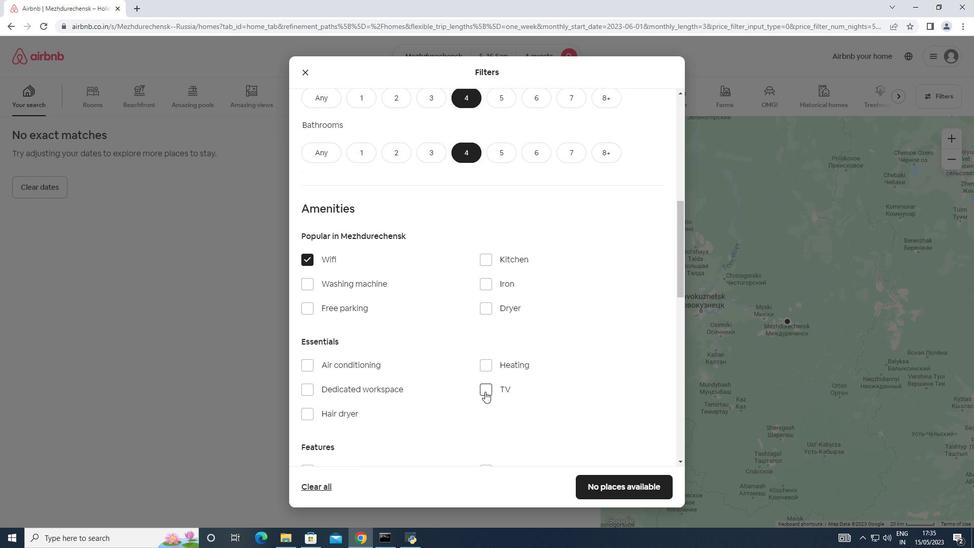 
Action: Mouse pressed left at (485, 388)
Screenshot: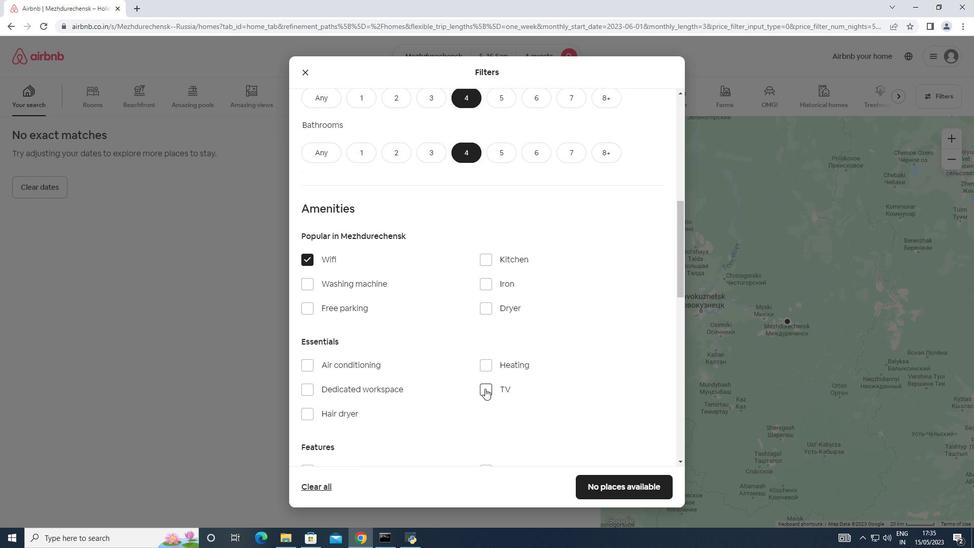 
Action: Mouse moved to (306, 304)
Screenshot: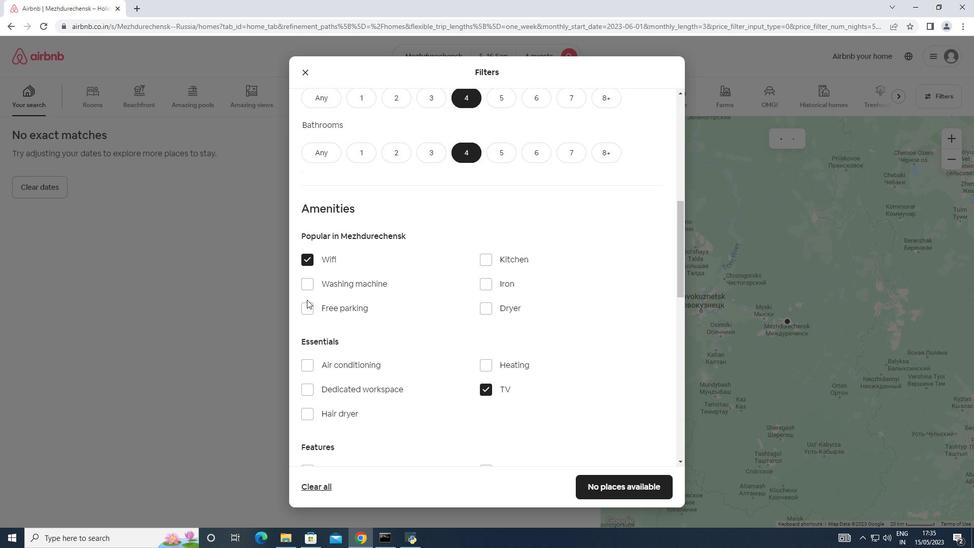 
Action: Mouse pressed left at (306, 304)
Screenshot: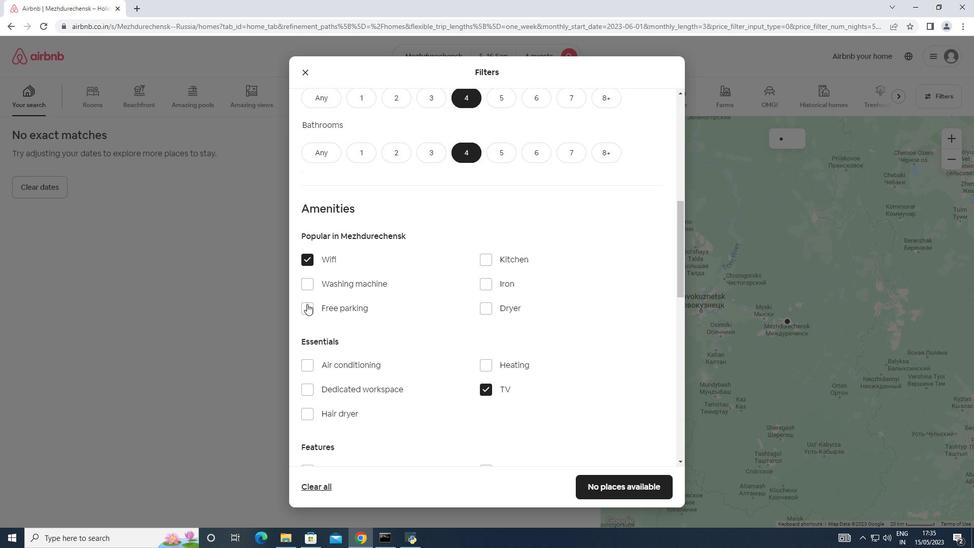 
Action: Mouse moved to (416, 348)
Screenshot: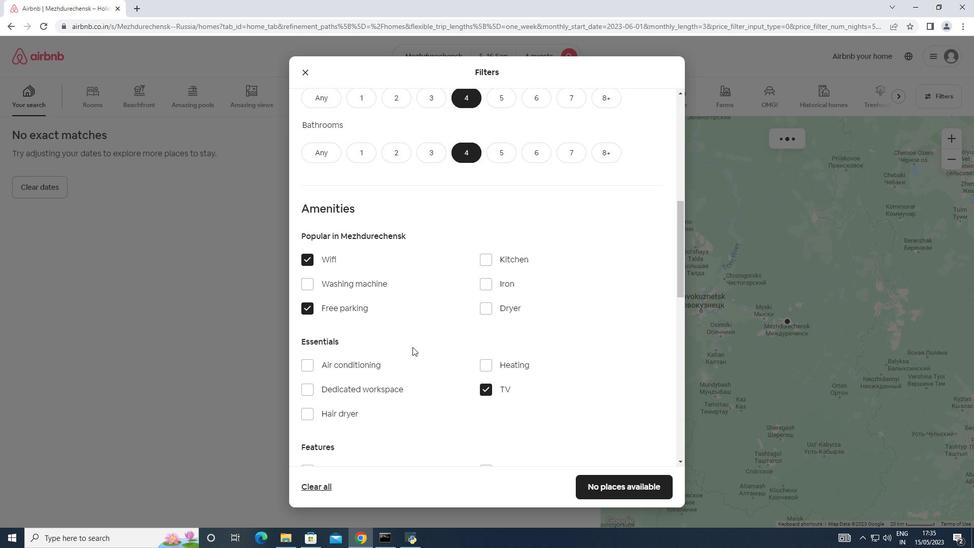 
Action: Mouse scrolled (416, 348) with delta (0, 0)
Screenshot: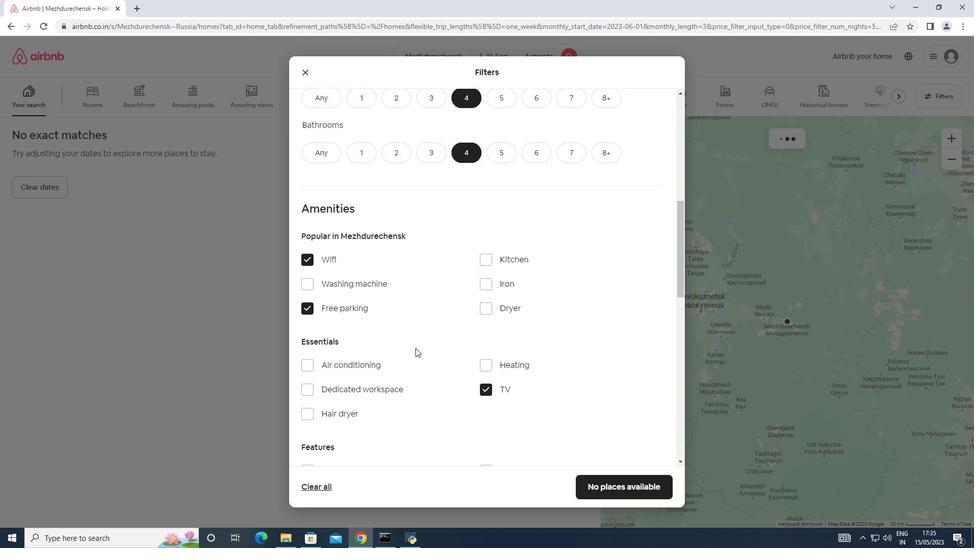
Action: Mouse scrolled (416, 348) with delta (0, 0)
Screenshot: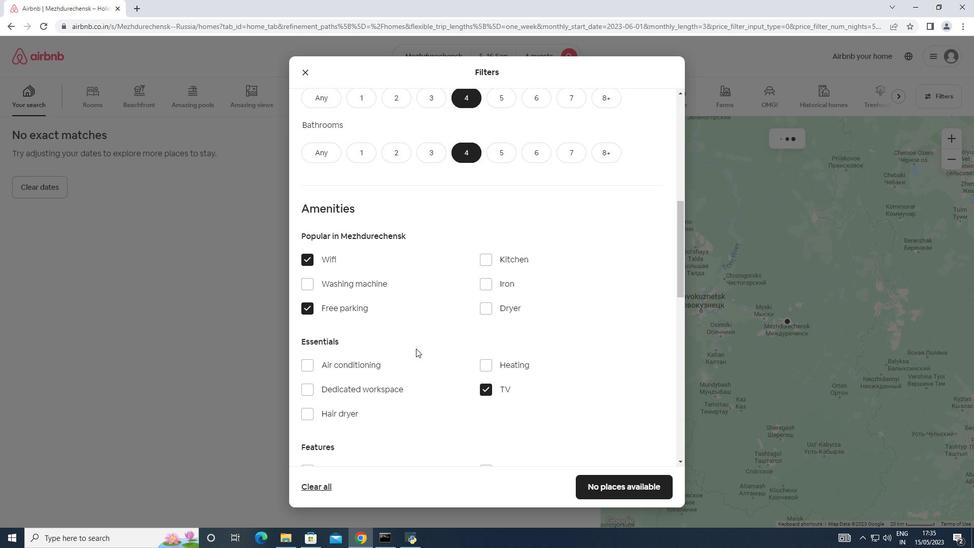
Action: Mouse scrolled (416, 348) with delta (0, 0)
Screenshot: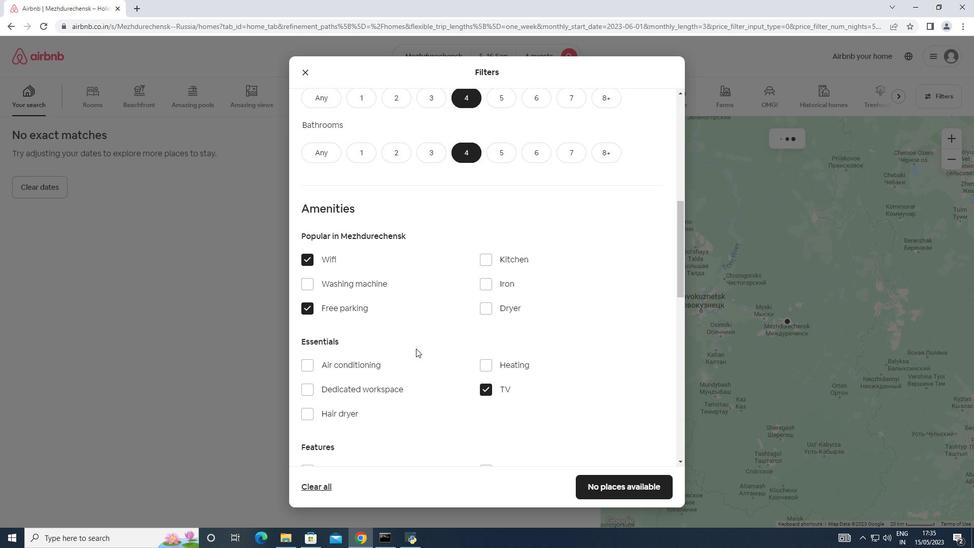 
Action: Mouse moved to (332, 368)
Screenshot: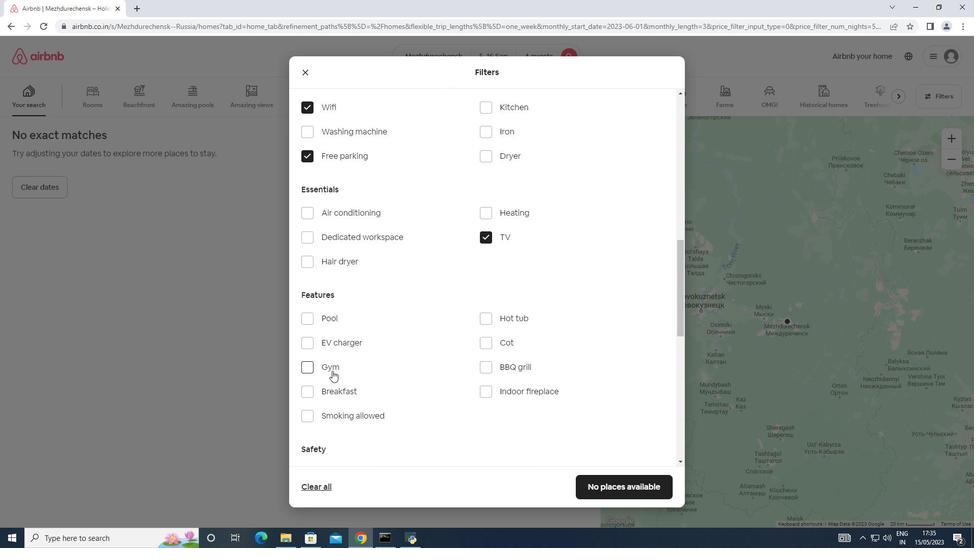 
Action: Mouse pressed left at (332, 368)
Screenshot: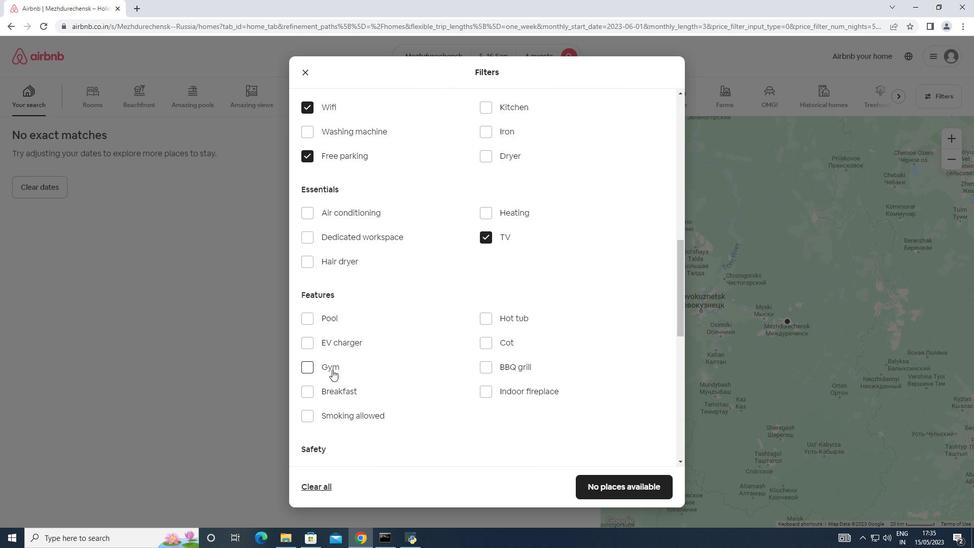 
Action: Mouse moved to (338, 392)
Screenshot: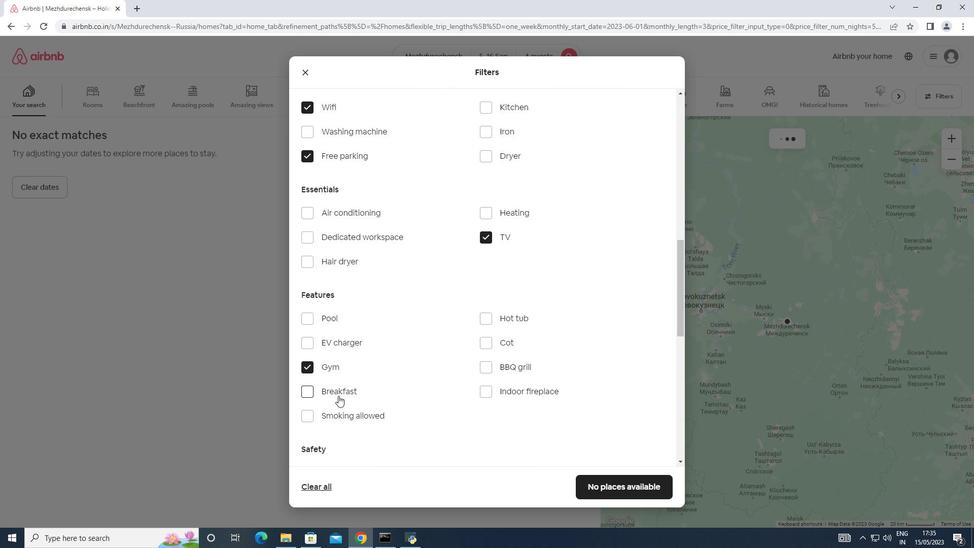 
Action: Mouse pressed left at (338, 392)
Screenshot: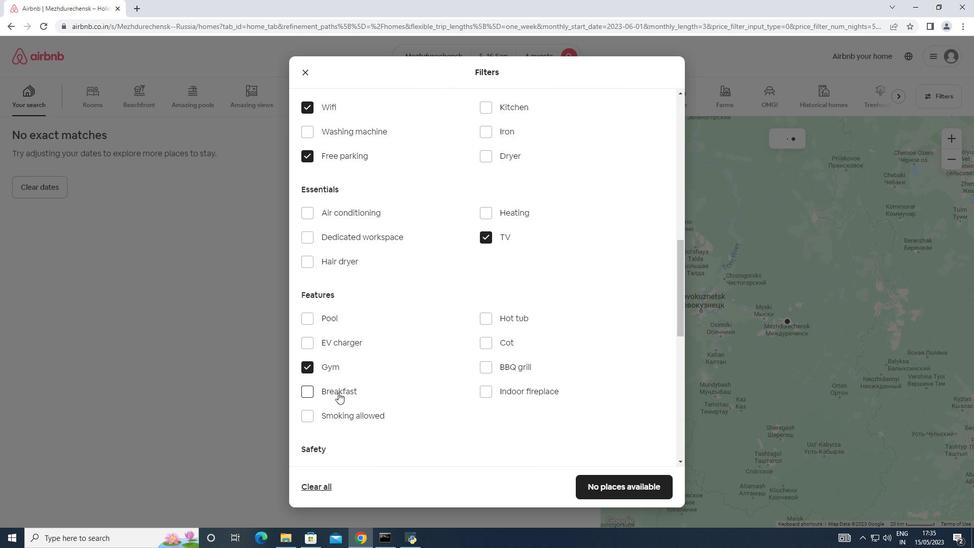 
Action: Mouse moved to (494, 407)
Screenshot: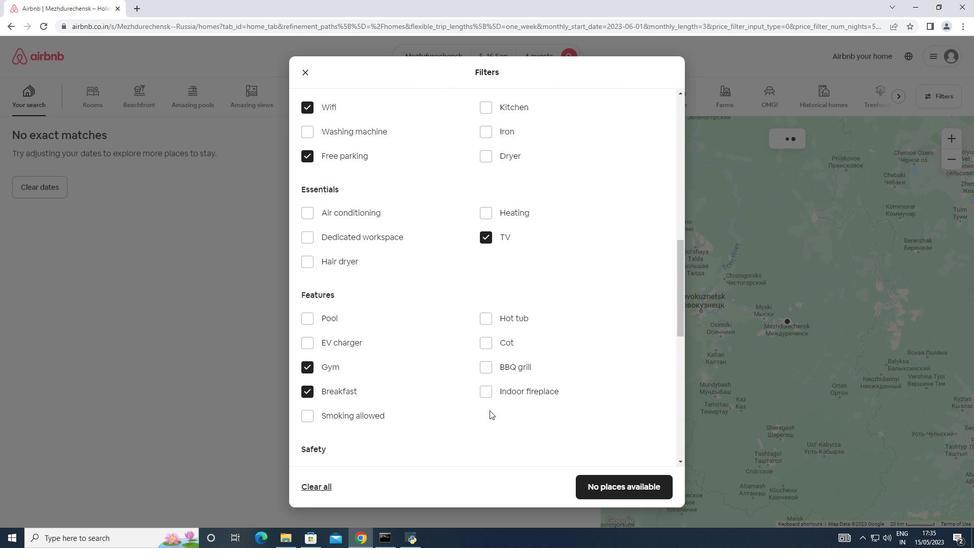 
Action: Mouse scrolled (494, 407) with delta (0, 0)
Screenshot: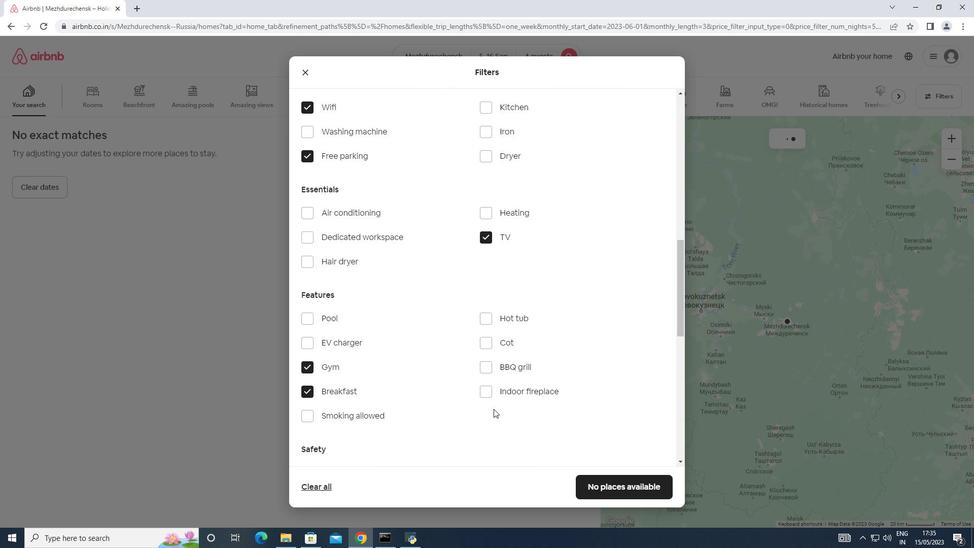 
Action: Mouse scrolled (494, 407) with delta (0, 0)
Screenshot: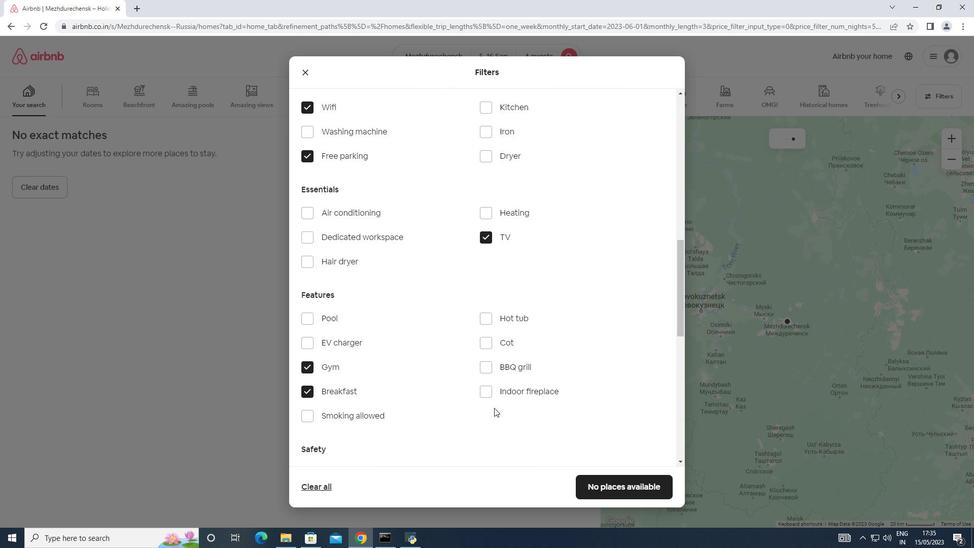 
Action: Mouse scrolled (494, 407) with delta (0, 0)
Screenshot: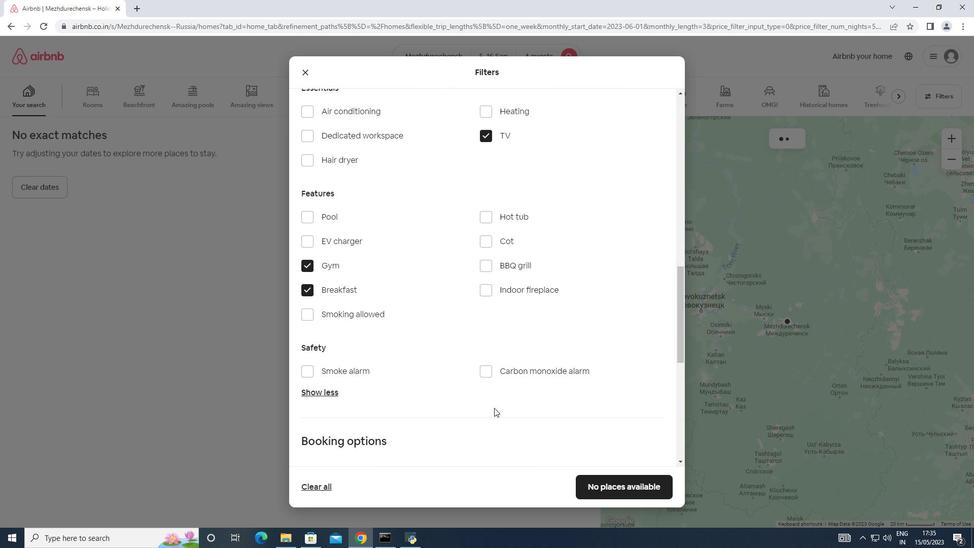 
Action: Mouse scrolled (494, 407) with delta (0, 0)
Screenshot: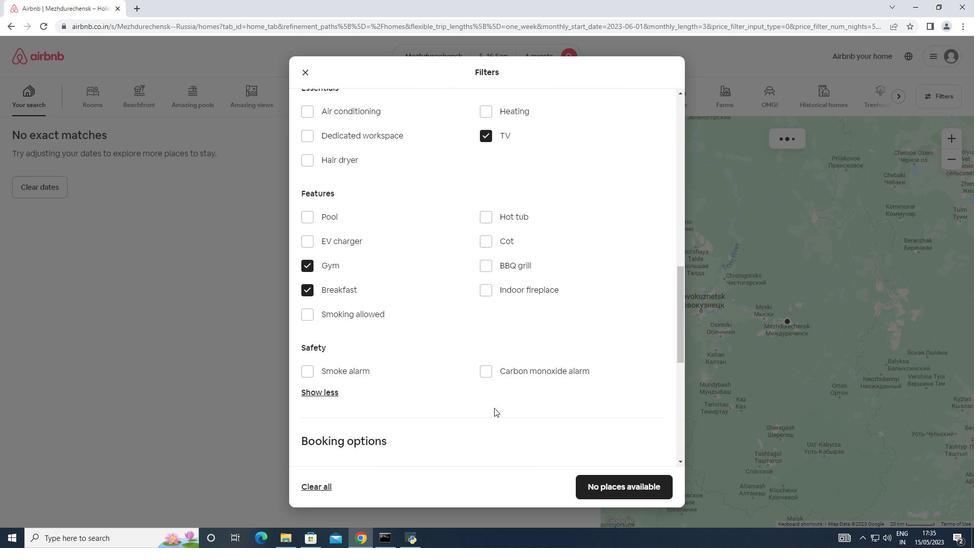 
Action: Mouse moved to (496, 406)
Screenshot: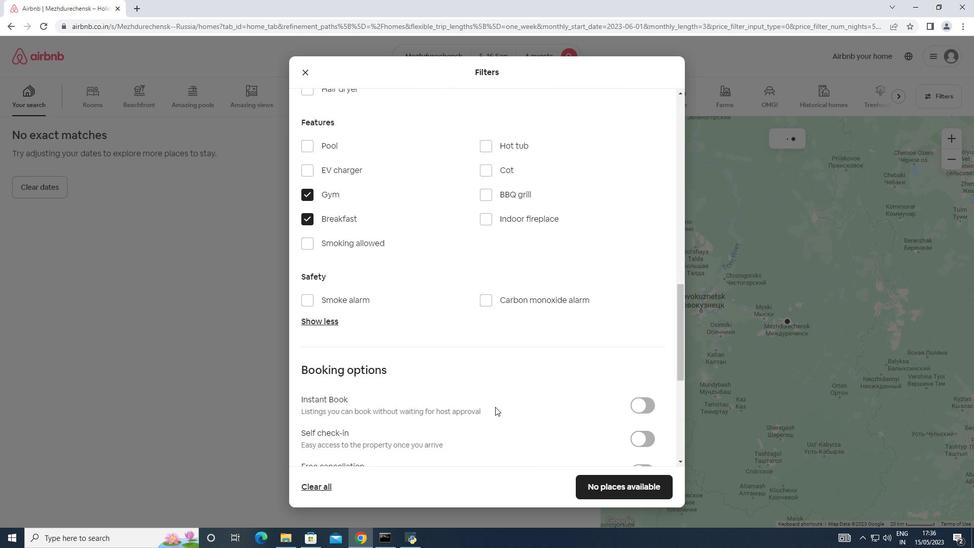 
Action: Mouse scrolled (496, 405) with delta (0, 0)
Screenshot: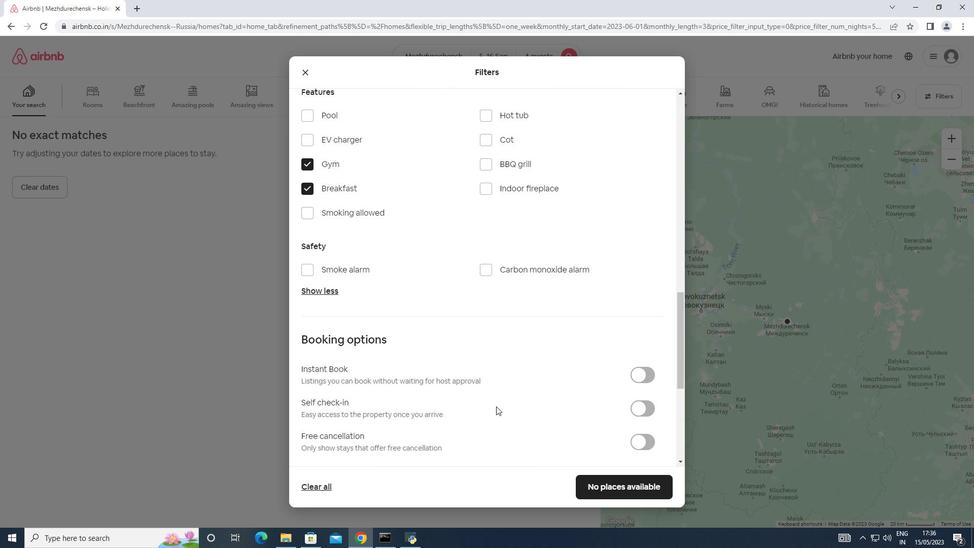 
Action: Mouse moved to (638, 352)
Screenshot: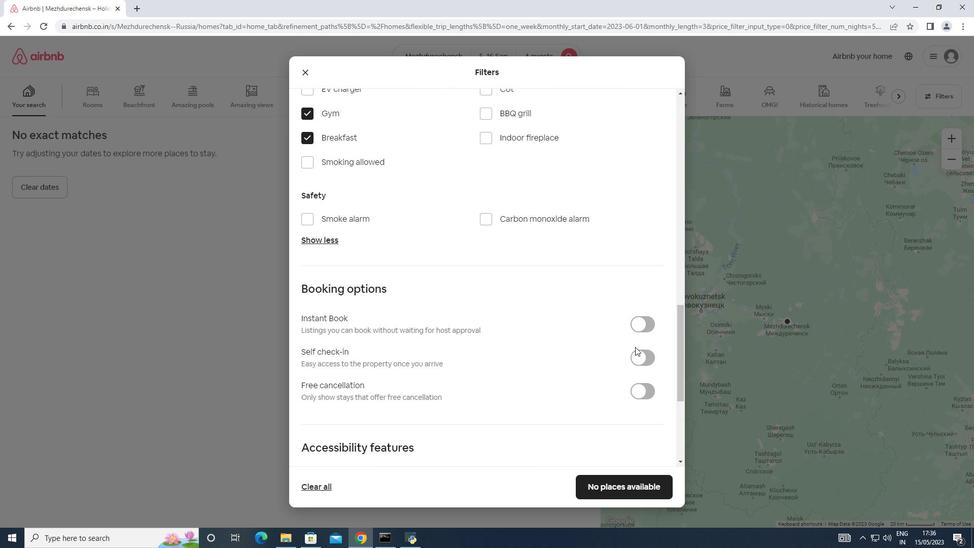 
Action: Mouse pressed left at (638, 352)
Screenshot: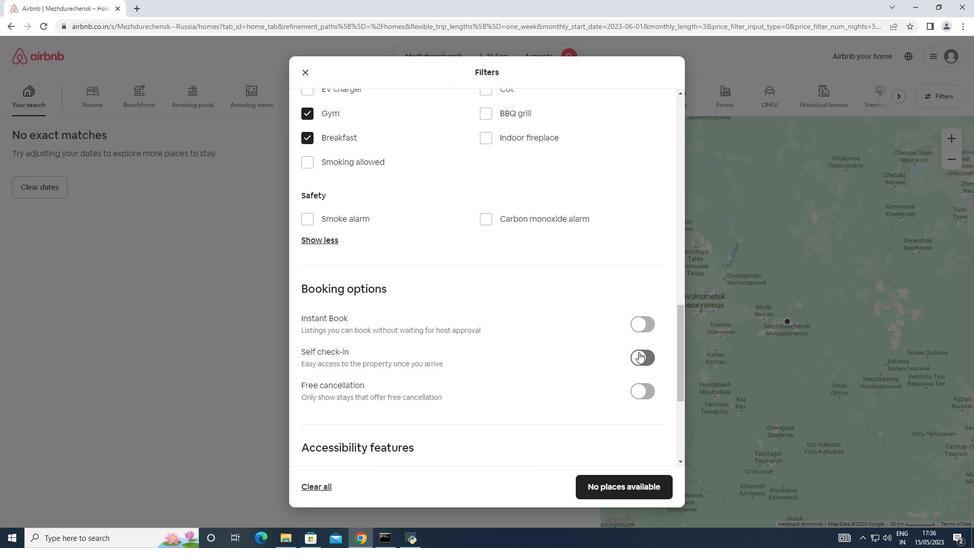 
Action: Mouse moved to (400, 404)
Screenshot: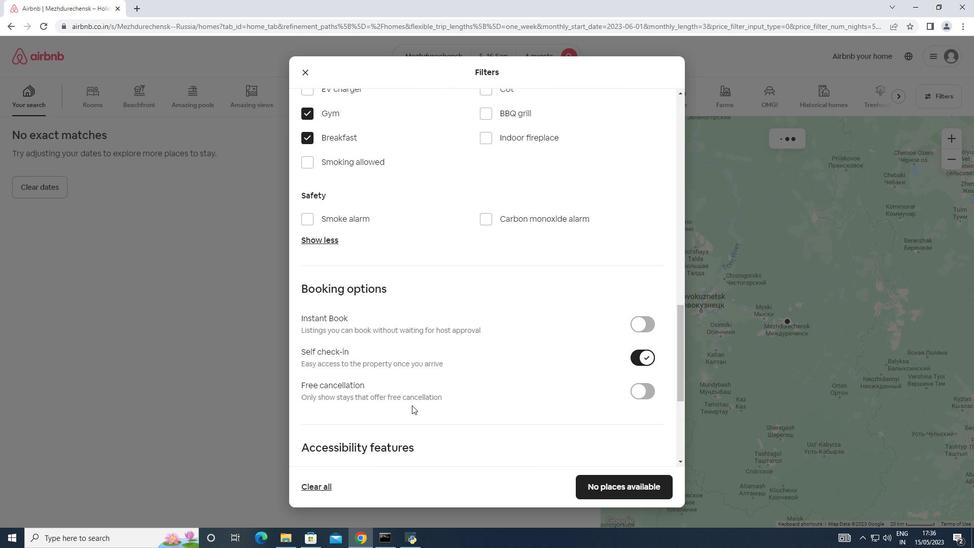 
Action: Mouse scrolled (400, 404) with delta (0, 0)
Screenshot: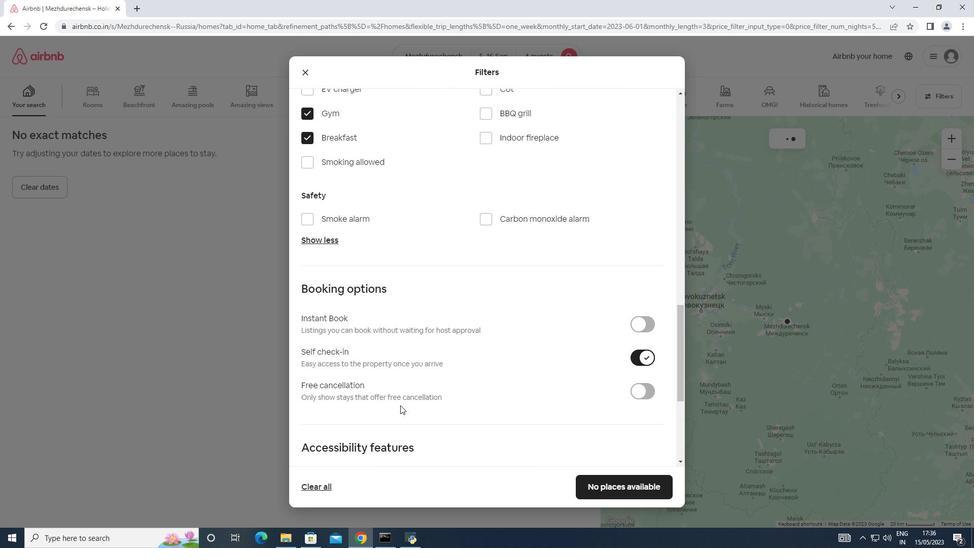
Action: Mouse scrolled (400, 404) with delta (0, 0)
Screenshot: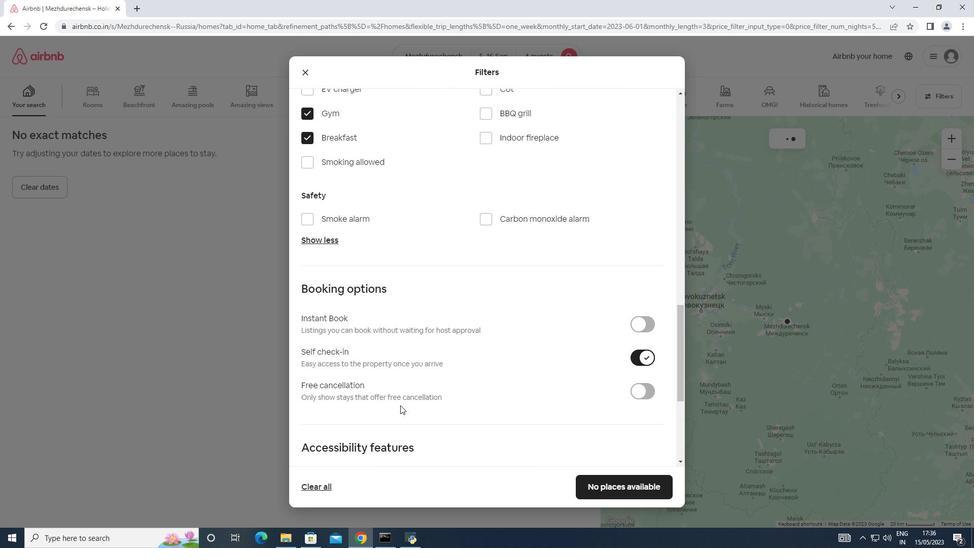 
Action: Mouse moved to (398, 398)
Screenshot: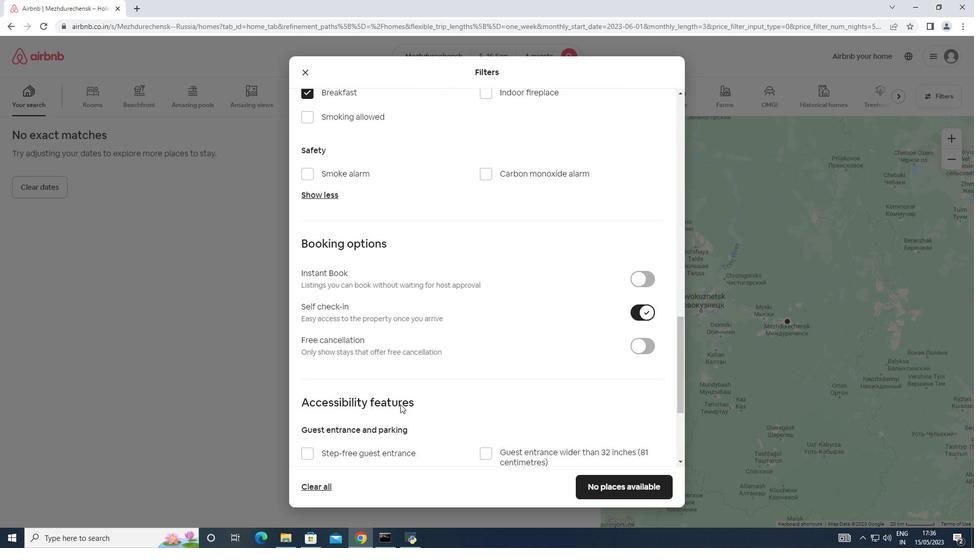 
Action: Mouse scrolled (398, 397) with delta (0, 0)
Screenshot: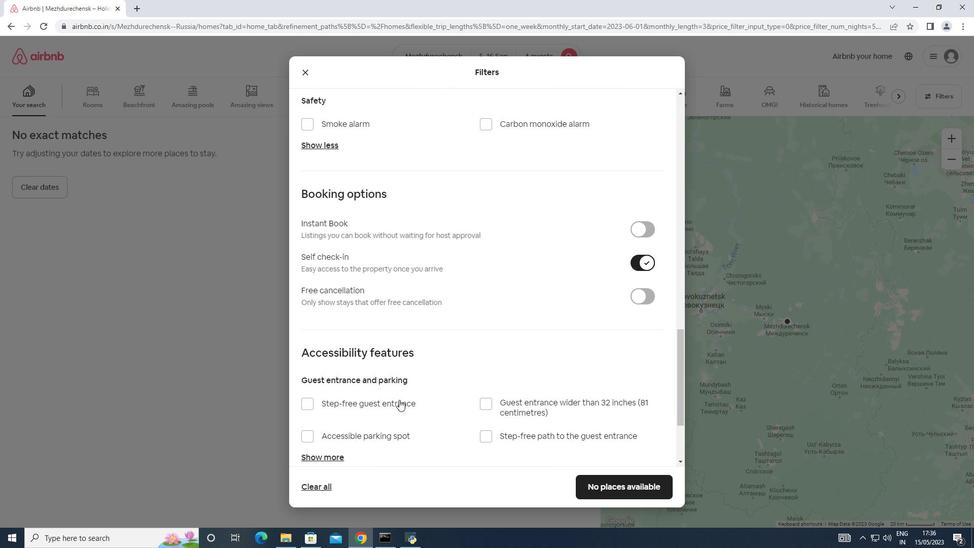 
Action: Mouse scrolled (398, 397) with delta (0, 0)
Screenshot: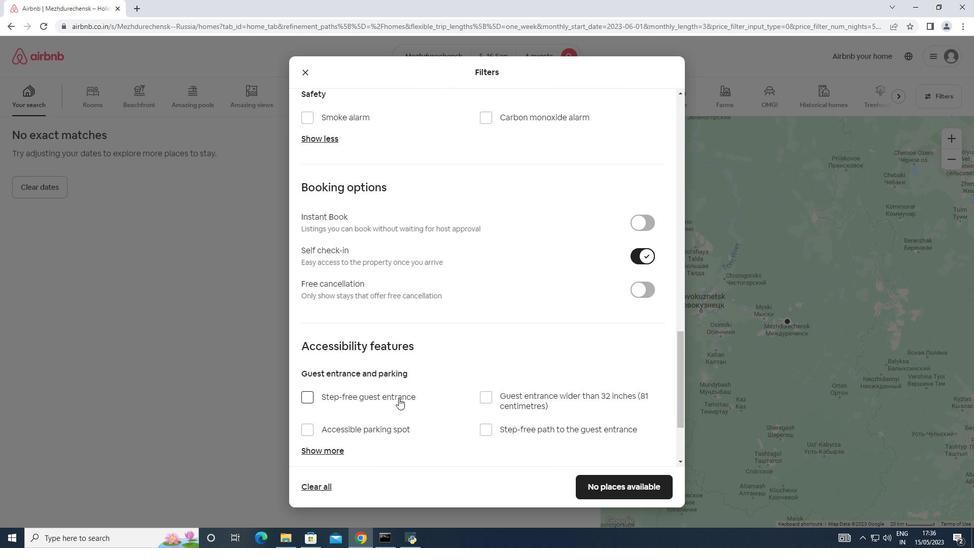 
Action: Mouse moved to (335, 415)
Screenshot: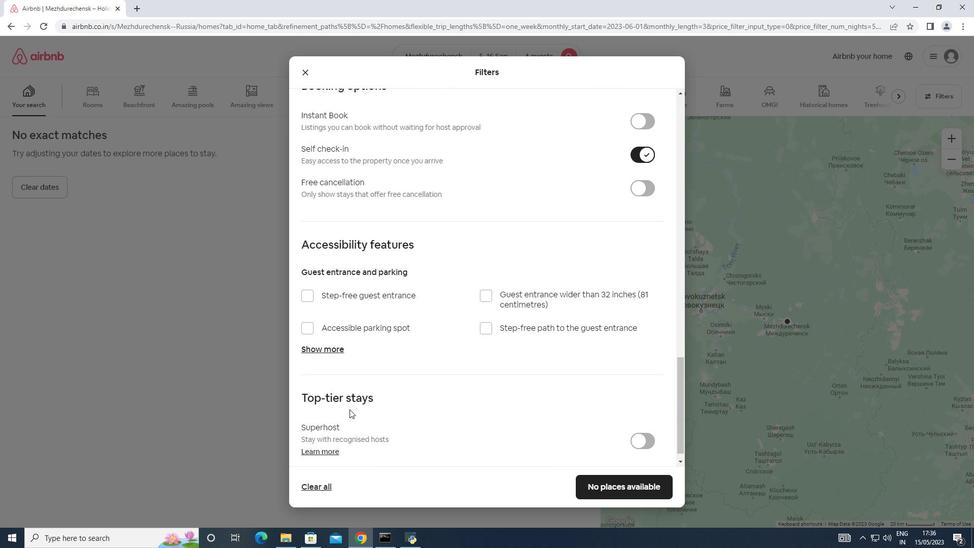 
Action: Mouse scrolled (335, 414) with delta (0, 0)
Screenshot: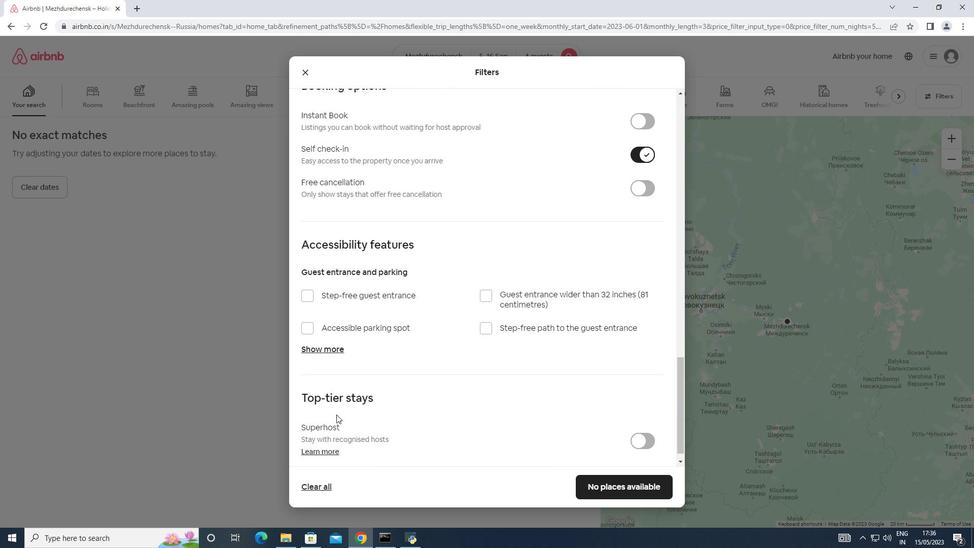 
Action: Mouse scrolled (335, 414) with delta (0, 0)
Screenshot: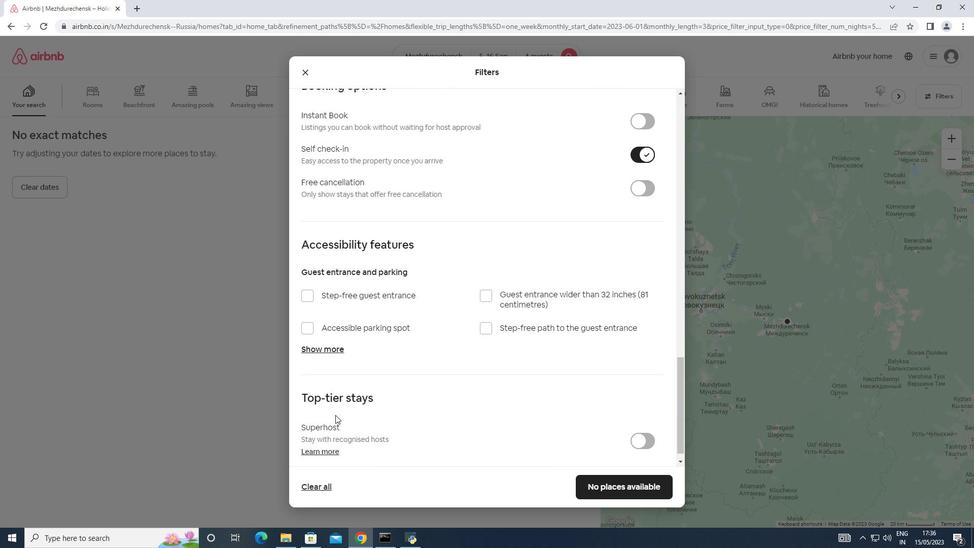 
Action: Mouse moved to (641, 482)
Screenshot: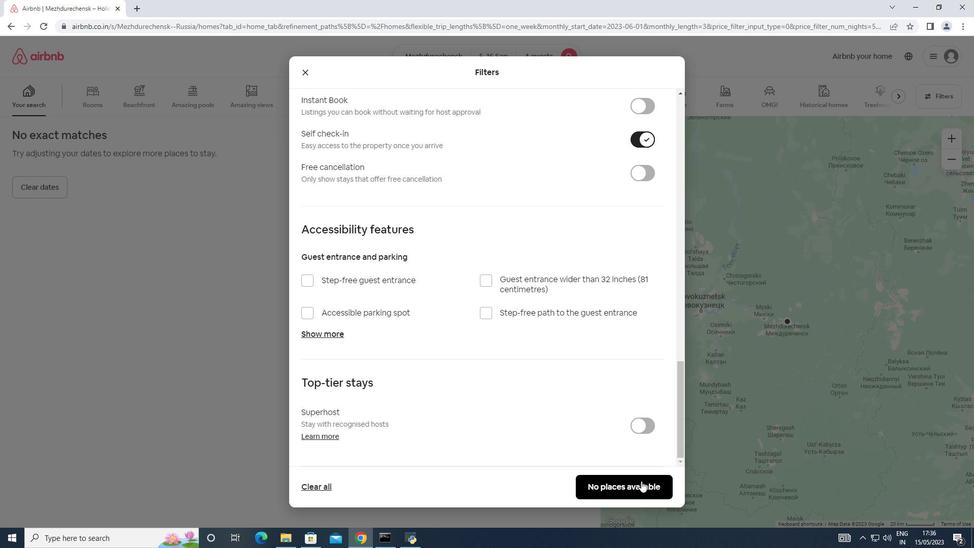 
Action: Mouse pressed left at (641, 482)
Screenshot: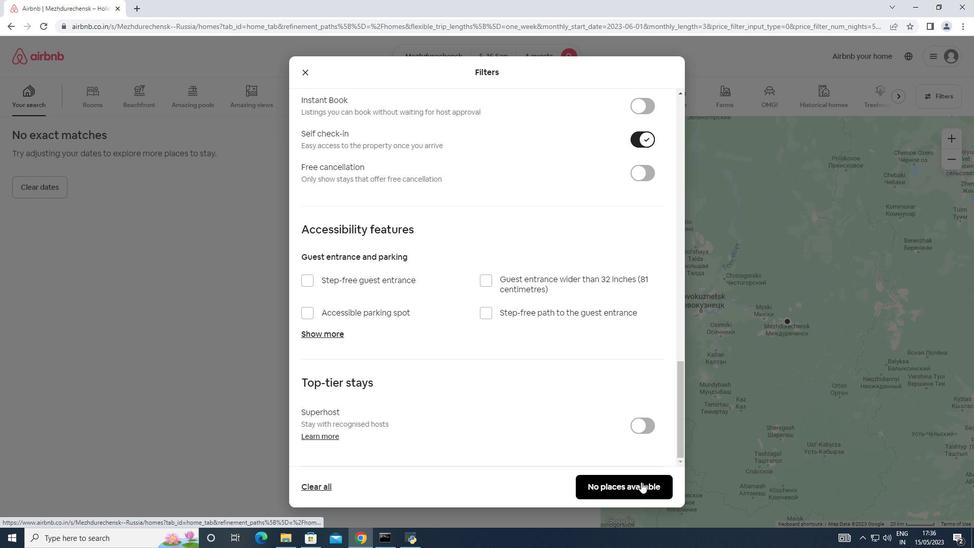 
Action: Mouse moved to (598, 507)
Screenshot: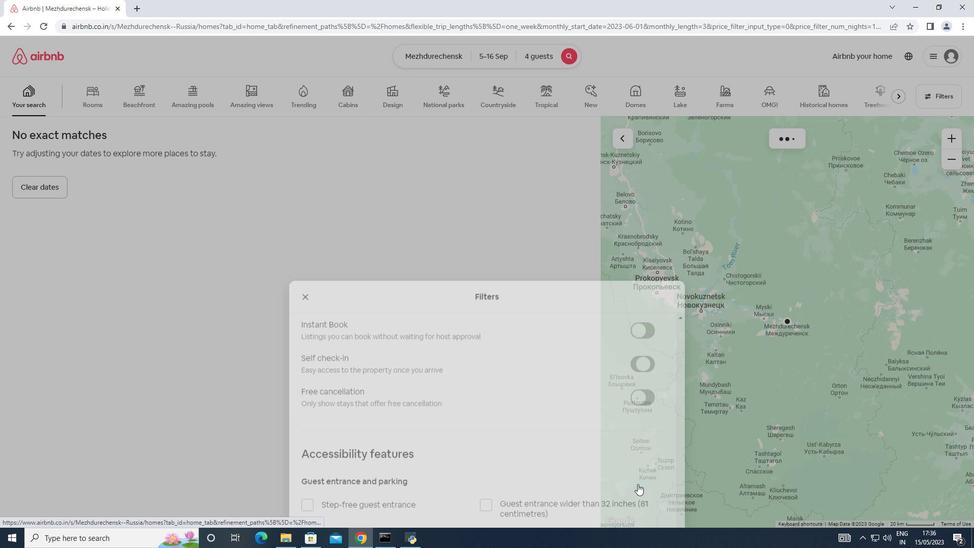 
